 Task: Find connections with filter location Dār Kulayb with filter topic #socialentrepreneurswith filter profile language Spanish with filter current company JKCement with filter school Center for Management Studies(CMS) with filter industry Nursing Homes and Residential Care Facilities with filter service category Real Estate with filter keywords title Solar Photovoltaic Installer
Action: Mouse moved to (168, 211)
Screenshot: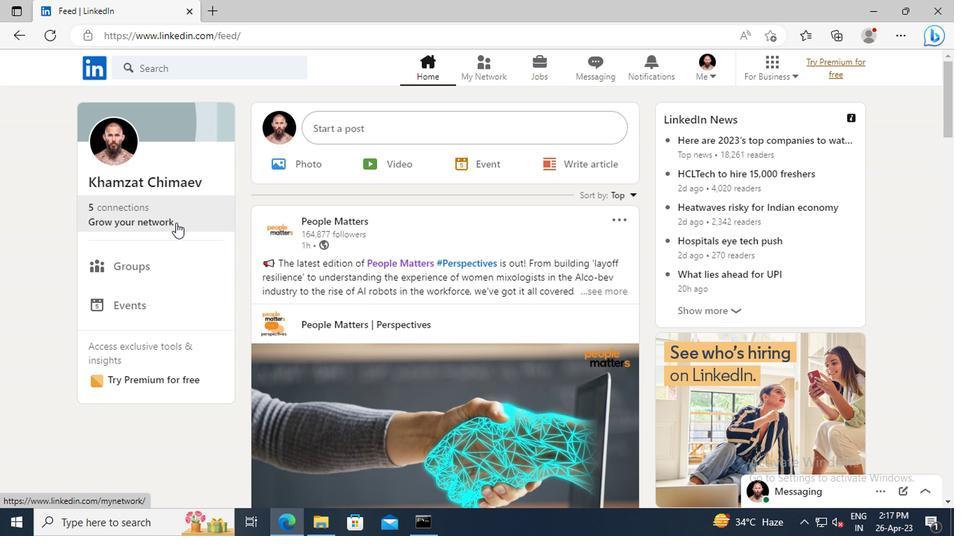 
Action: Mouse pressed left at (168, 211)
Screenshot: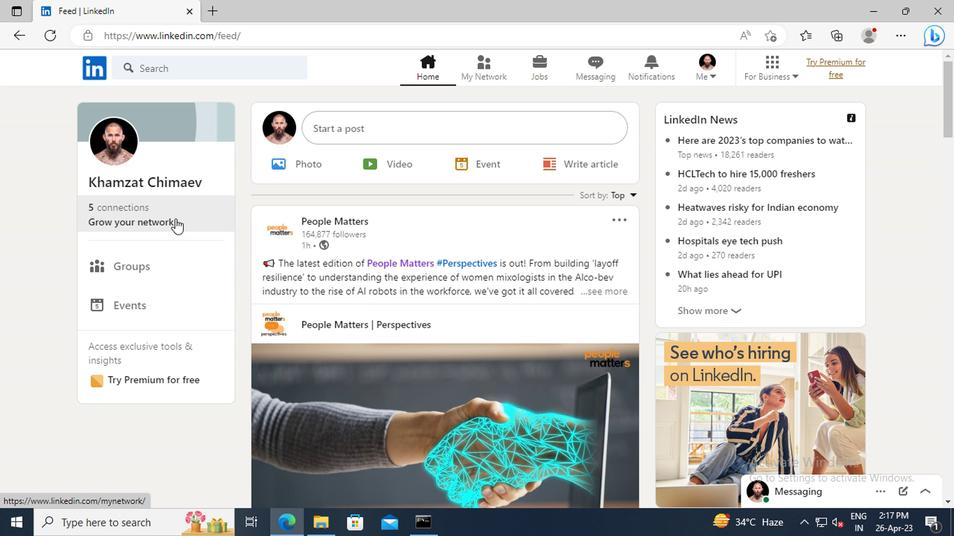 
Action: Mouse moved to (173, 150)
Screenshot: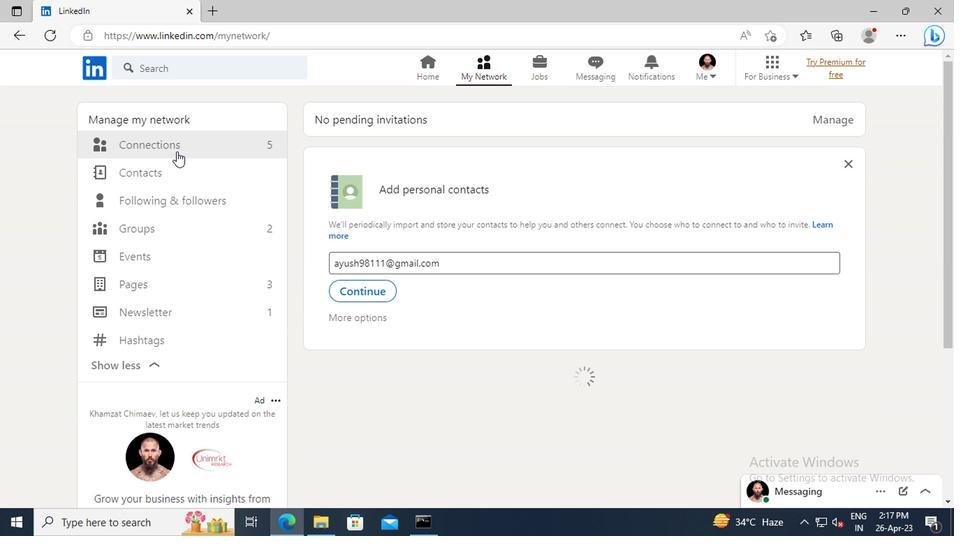 
Action: Mouse pressed left at (173, 150)
Screenshot: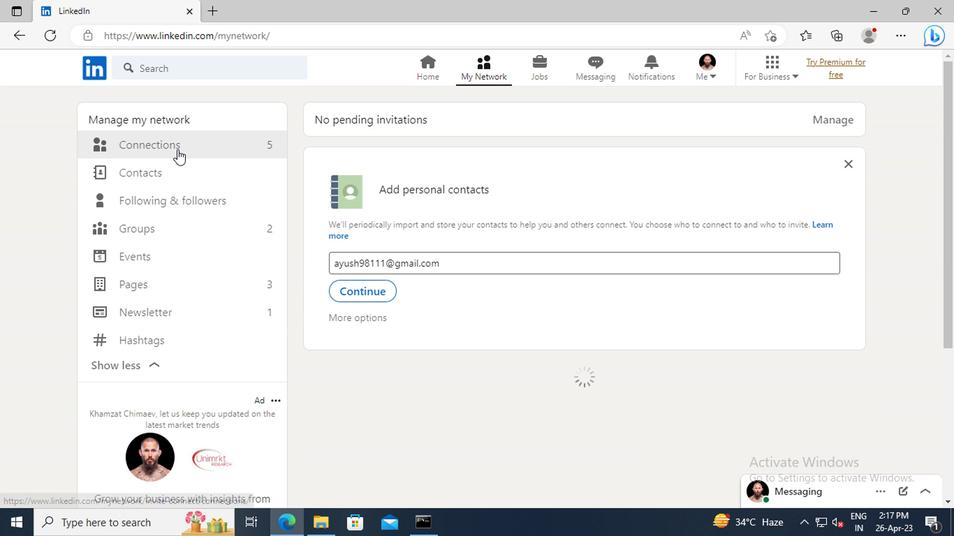 
Action: Mouse moved to (599, 148)
Screenshot: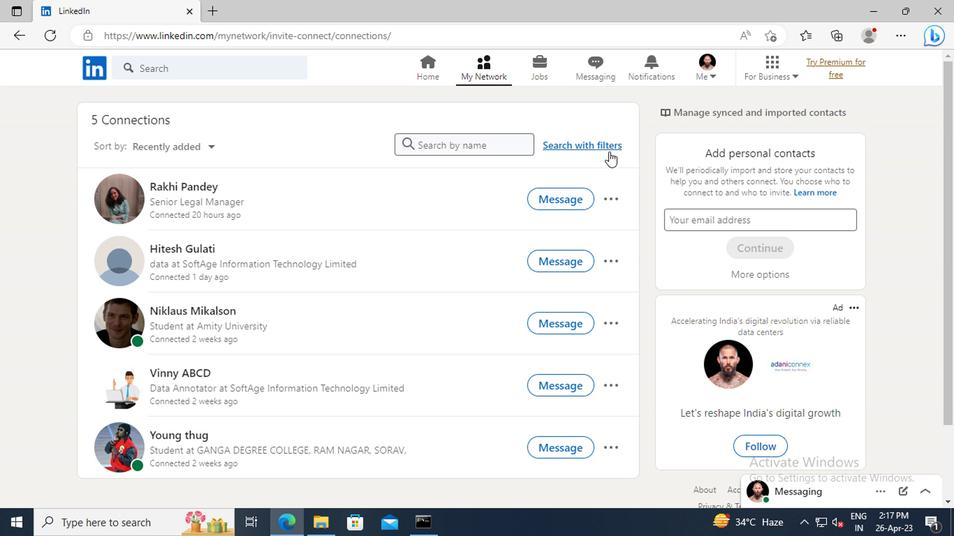 
Action: Mouse pressed left at (599, 148)
Screenshot: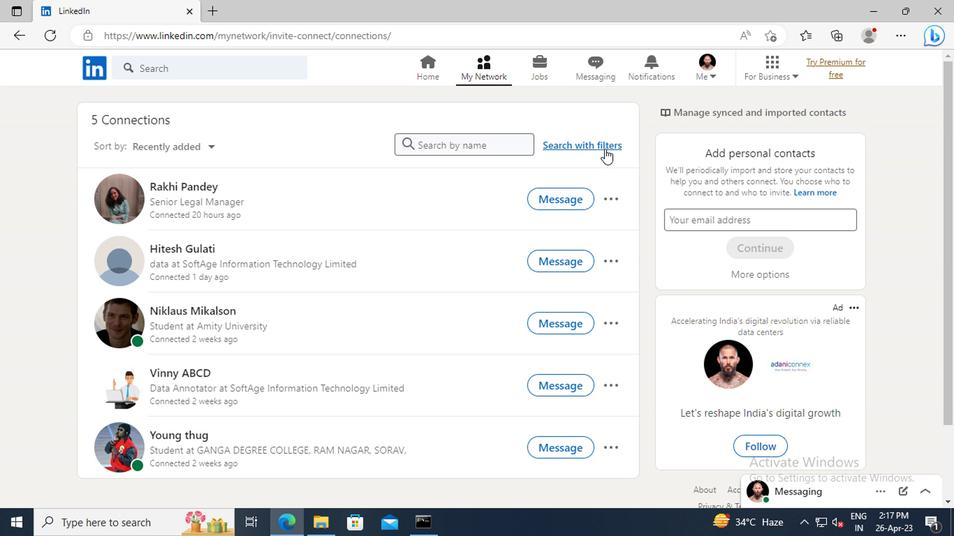 
Action: Mouse moved to (525, 110)
Screenshot: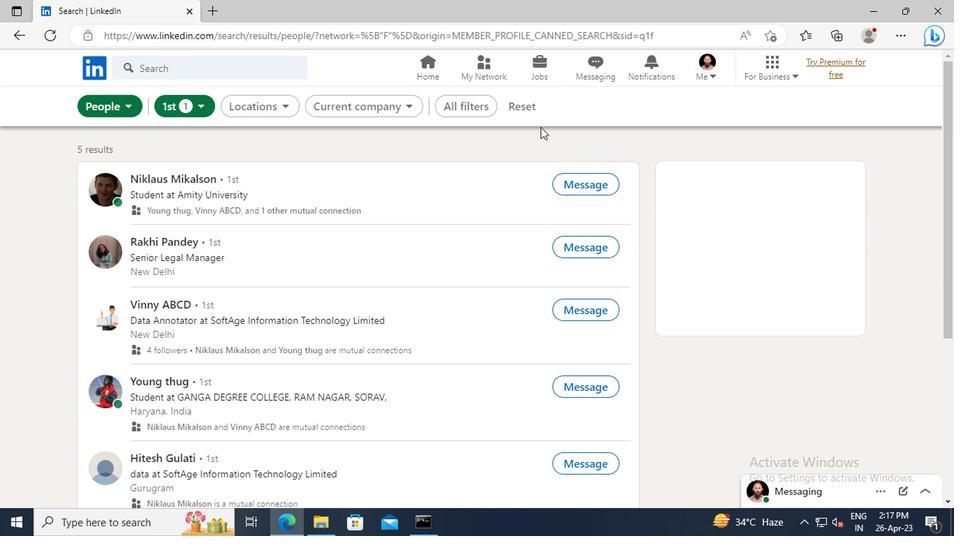 
Action: Mouse pressed left at (525, 110)
Screenshot: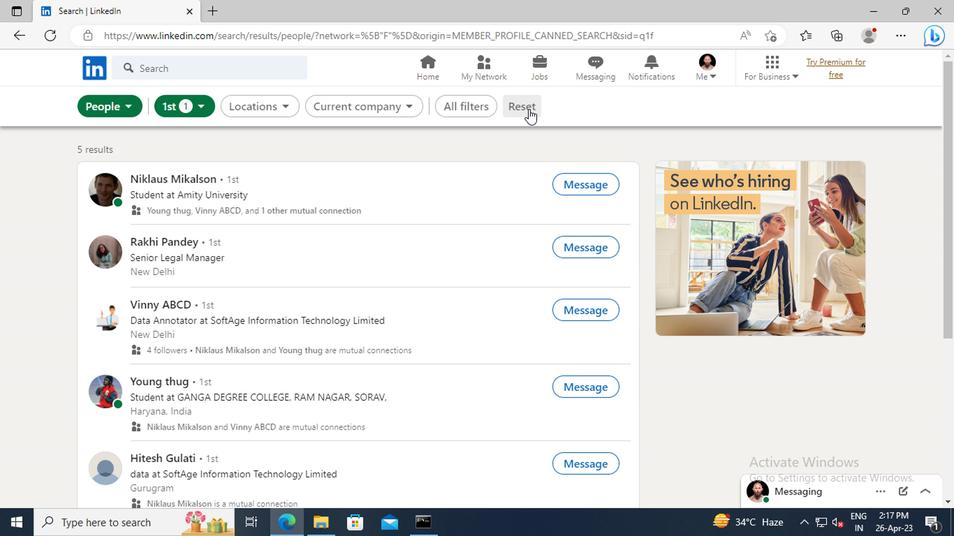 
Action: Mouse moved to (485, 101)
Screenshot: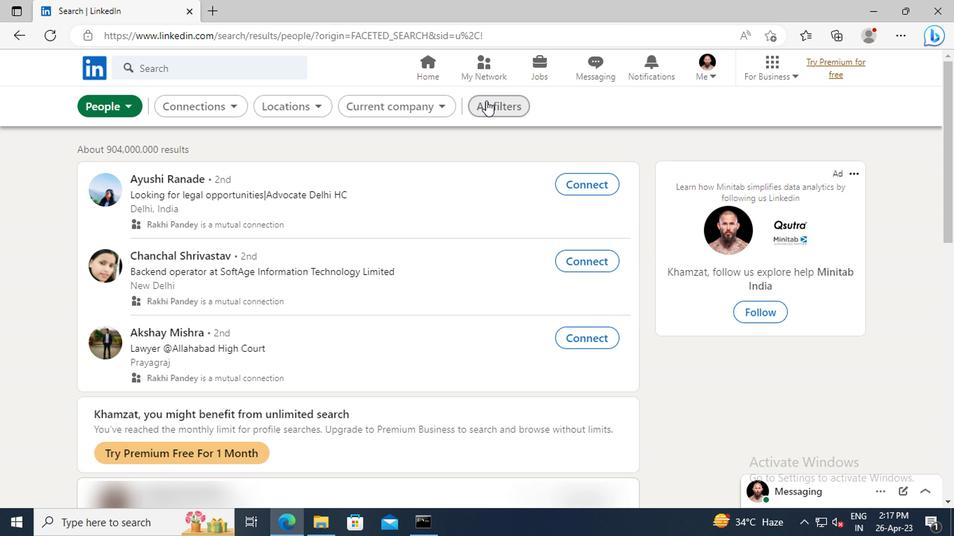 
Action: Mouse pressed left at (485, 101)
Screenshot: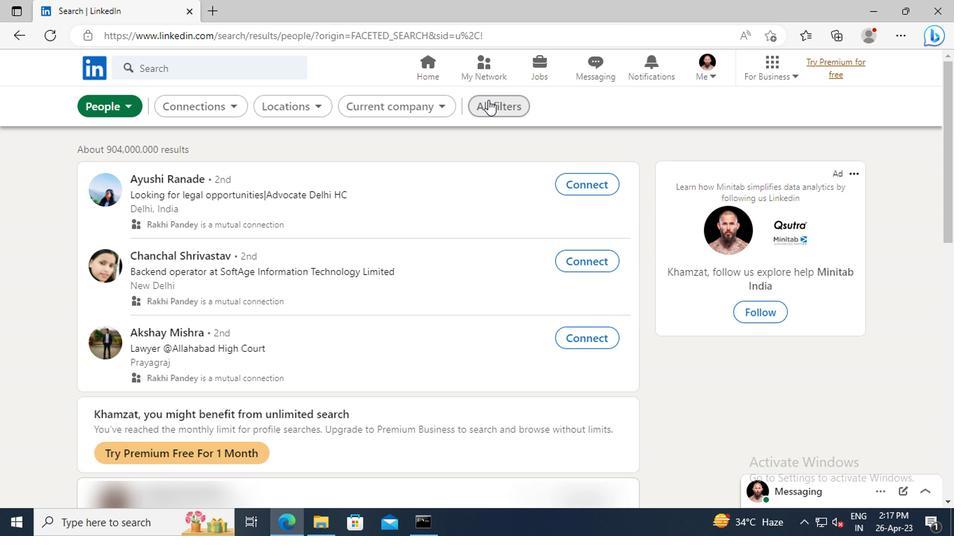 
Action: Mouse moved to (804, 265)
Screenshot: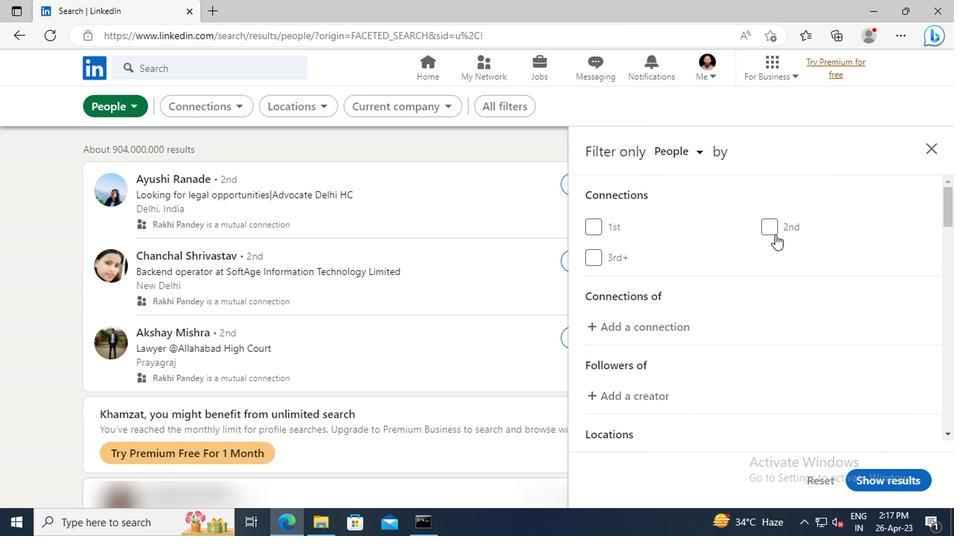 
Action: Mouse scrolled (804, 265) with delta (0, 0)
Screenshot: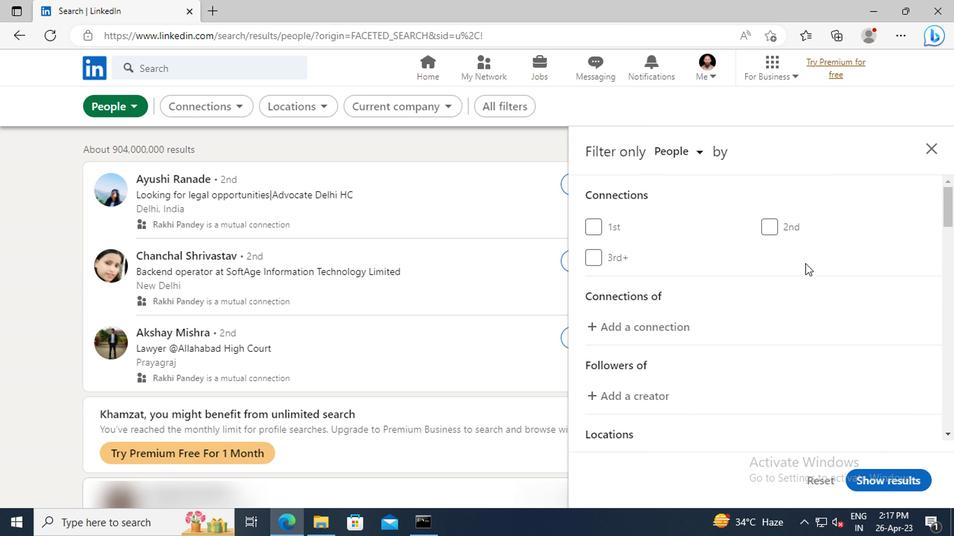 
Action: Mouse scrolled (804, 265) with delta (0, 0)
Screenshot: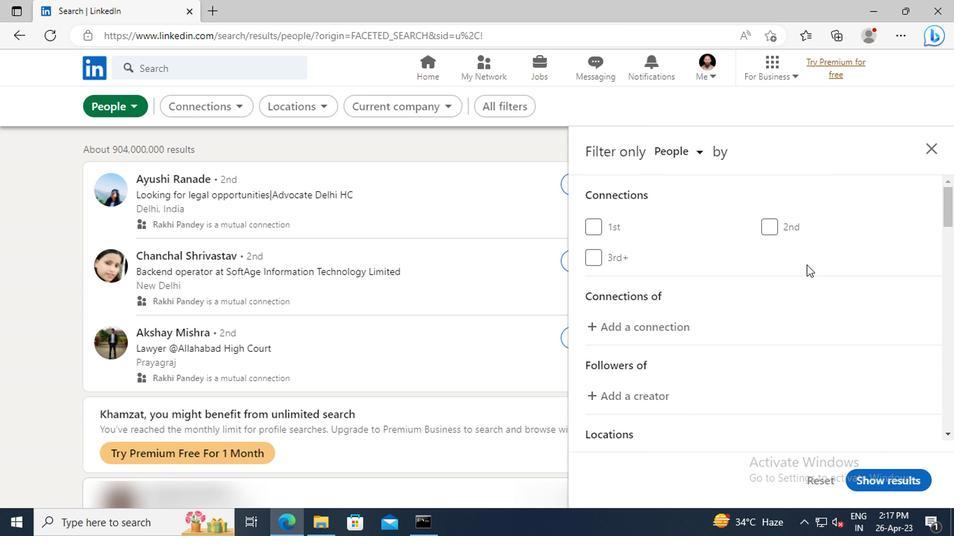 
Action: Mouse scrolled (804, 265) with delta (0, 0)
Screenshot: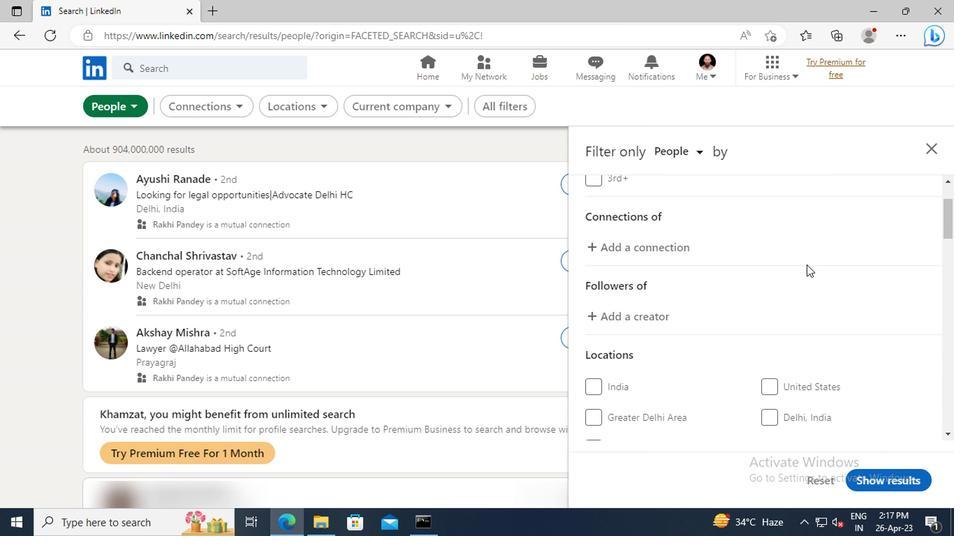 
Action: Mouse scrolled (804, 265) with delta (0, 0)
Screenshot: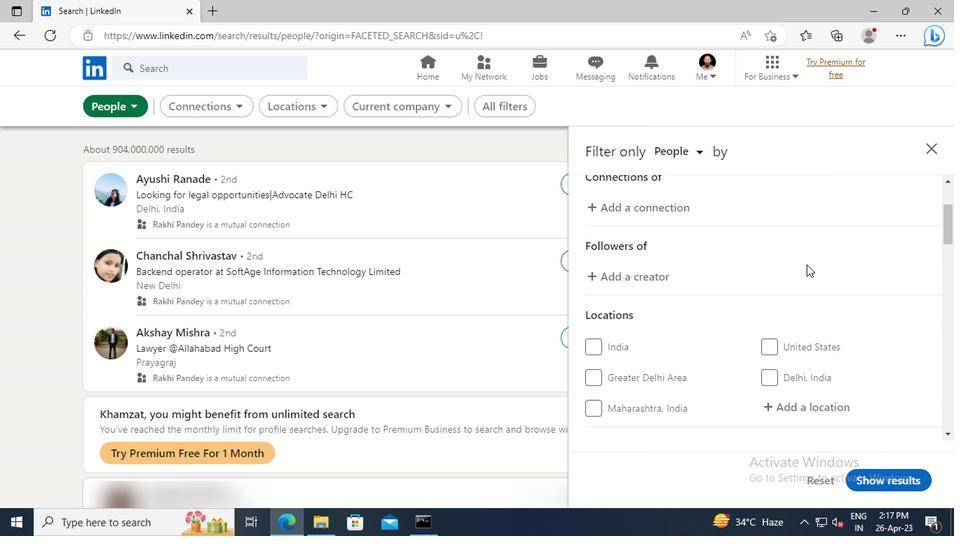 
Action: Mouse scrolled (804, 265) with delta (0, 0)
Screenshot: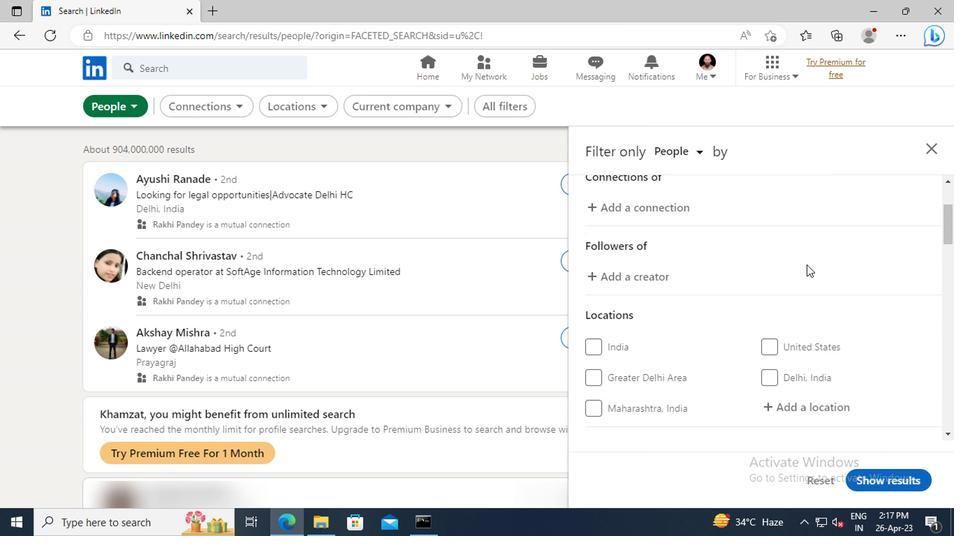 
Action: Mouse moved to (799, 327)
Screenshot: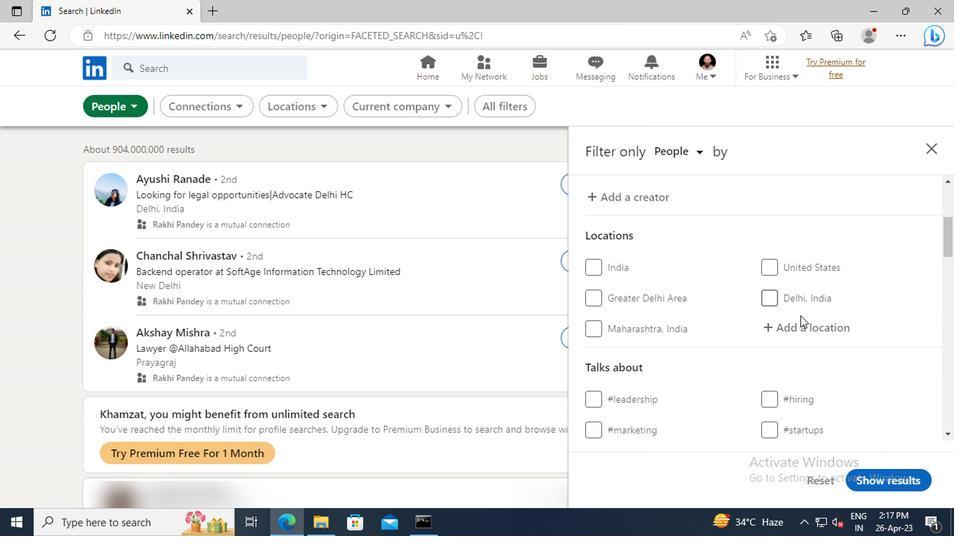 
Action: Mouse pressed left at (799, 327)
Screenshot: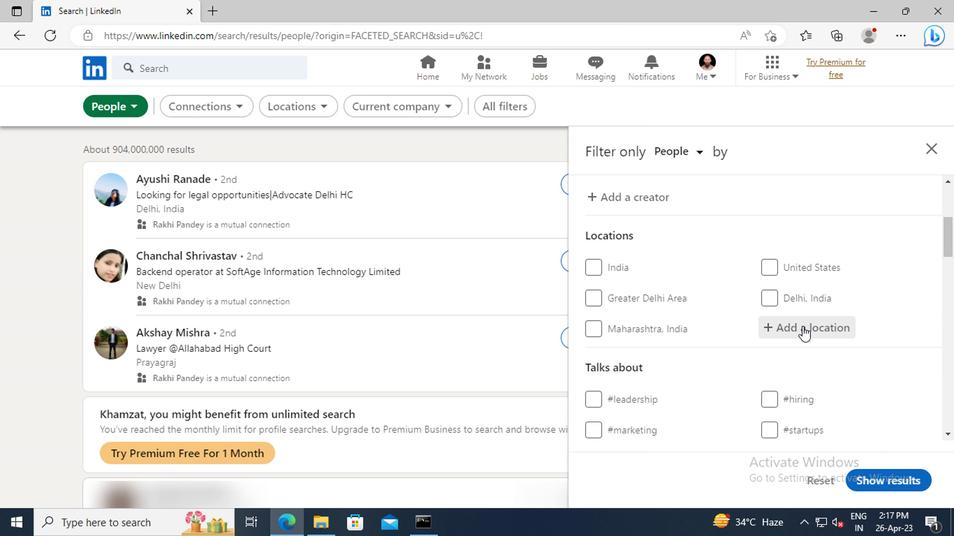 
Action: Key pressed <Key.shift>DAR<Key.space><Key.shift>KULAYB<Key.enter>
Screenshot: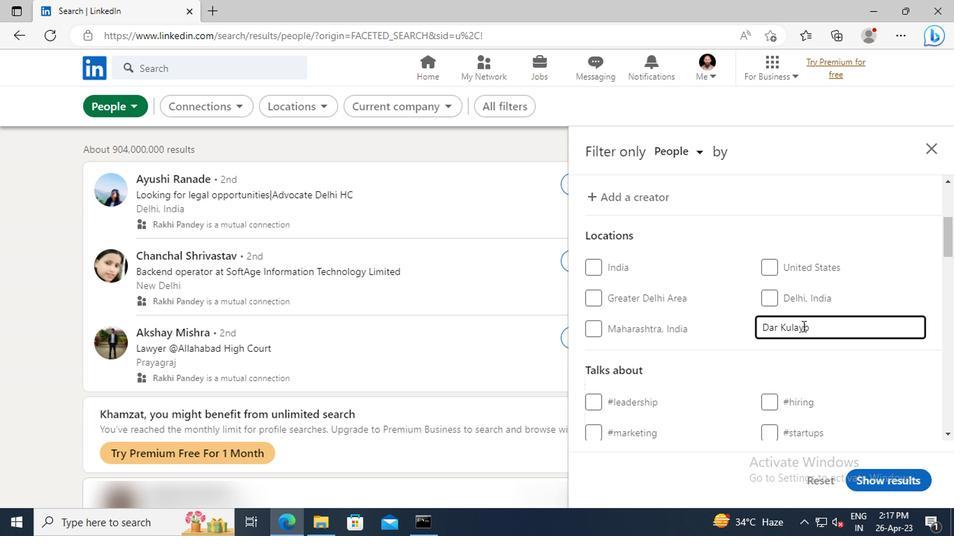 
Action: Mouse scrolled (799, 326) with delta (0, 0)
Screenshot: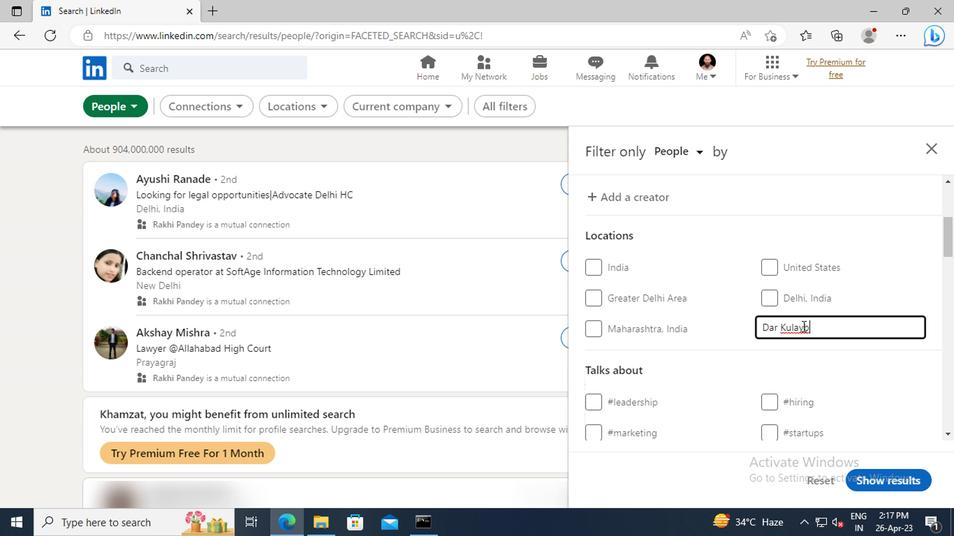 
Action: Mouse scrolled (799, 326) with delta (0, 0)
Screenshot: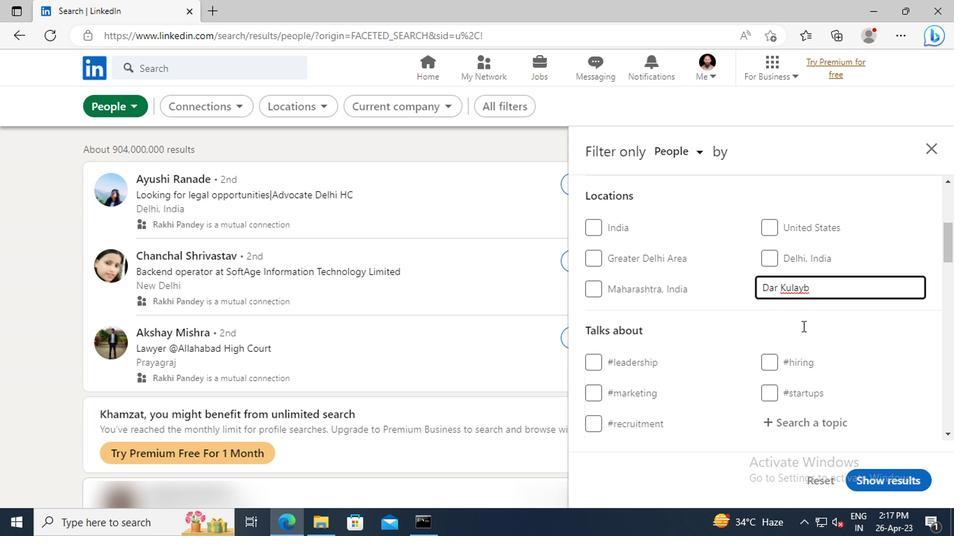 
Action: Mouse scrolled (799, 326) with delta (0, 0)
Screenshot: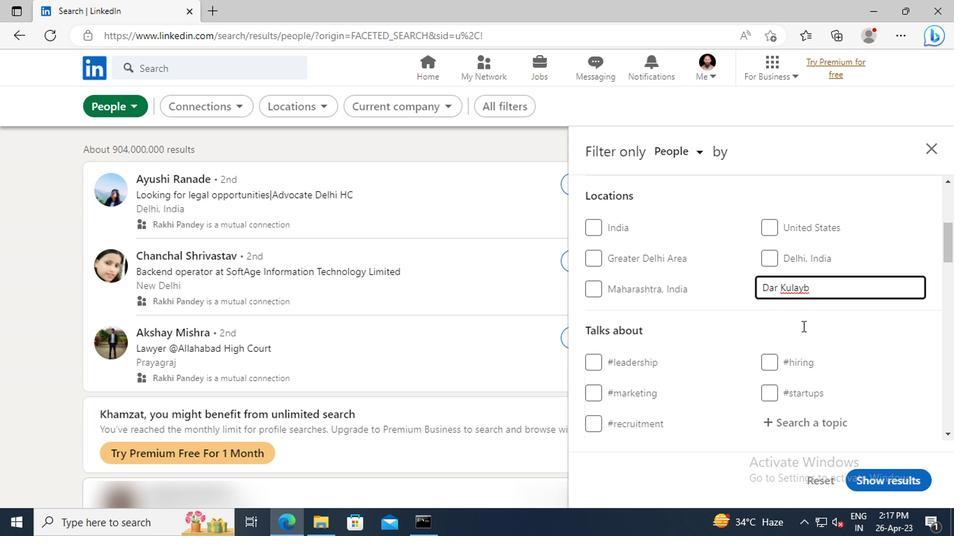 
Action: Mouse scrolled (799, 326) with delta (0, 0)
Screenshot: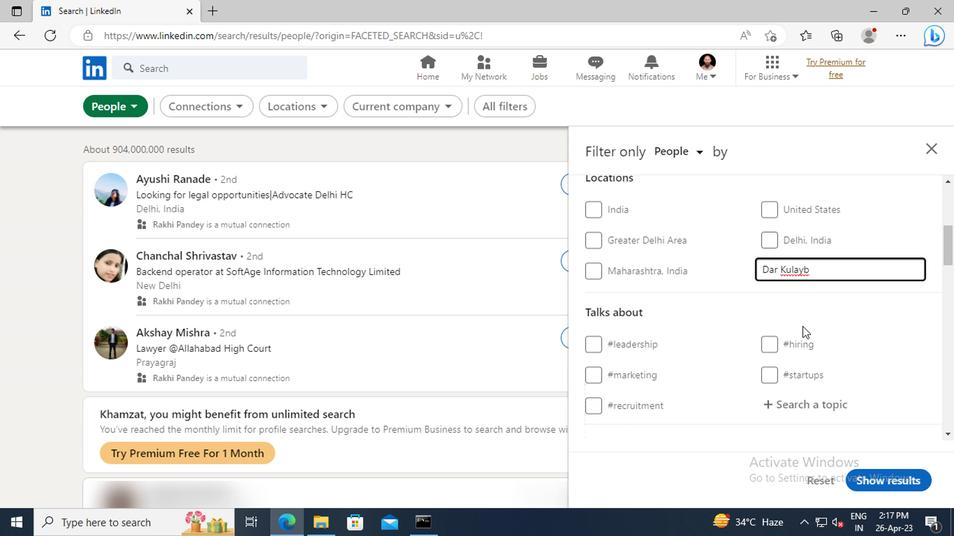 
Action: Mouse moved to (788, 308)
Screenshot: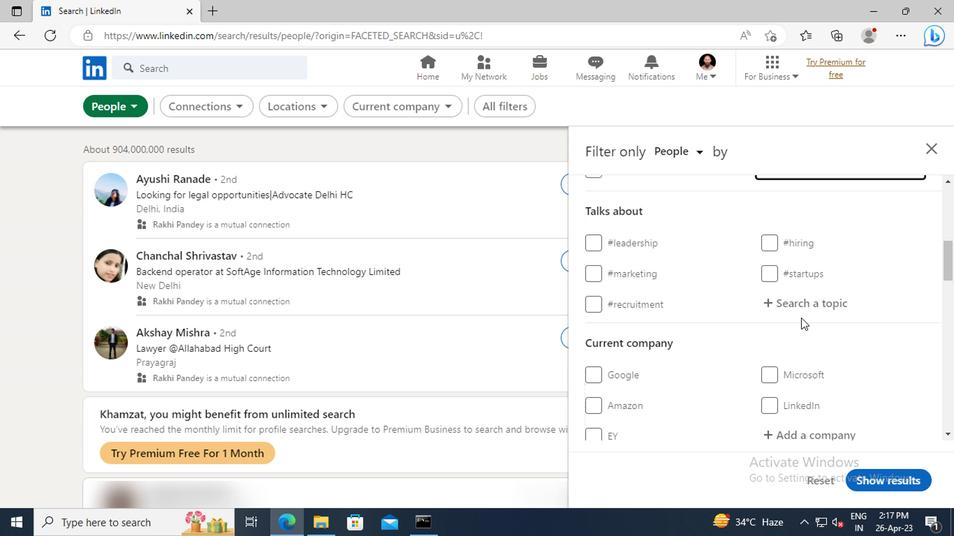 
Action: Mouse pressed left at (788, 308)
Screenshot: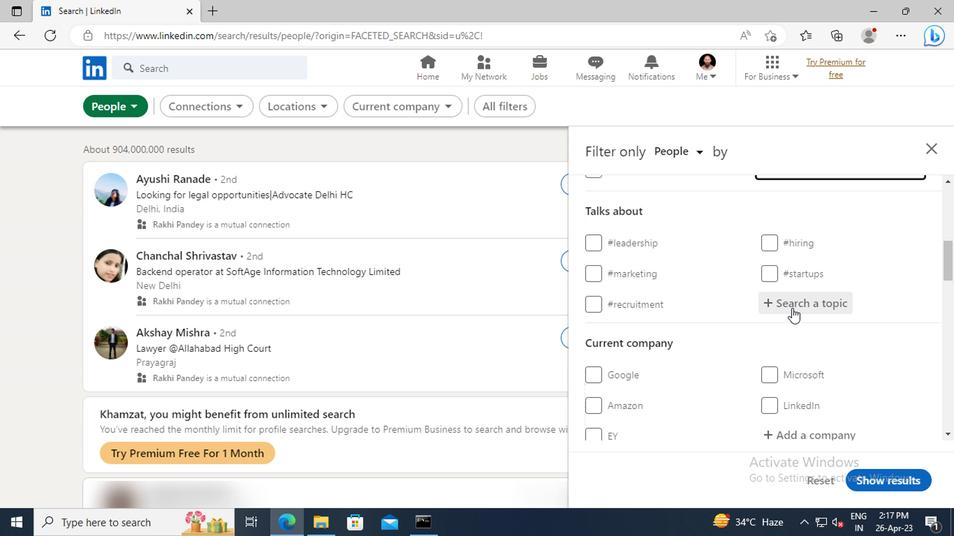 
Action: Key pressed <Key.shift>#SOCIALENTREPRENEURSWITH<Key.enter>
Screenshot: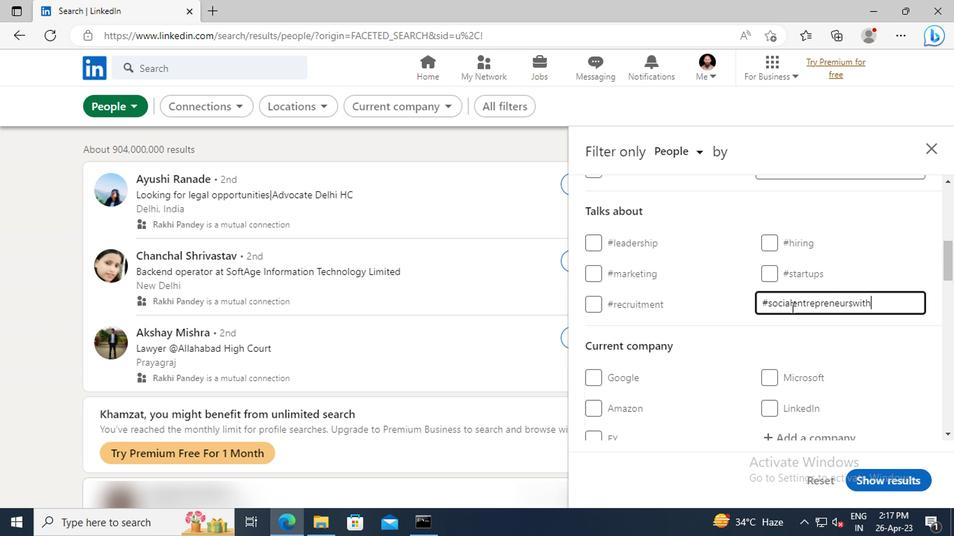 
Action: Mouse scrolled (788, 307) with delta (0, 0)
Screenshot: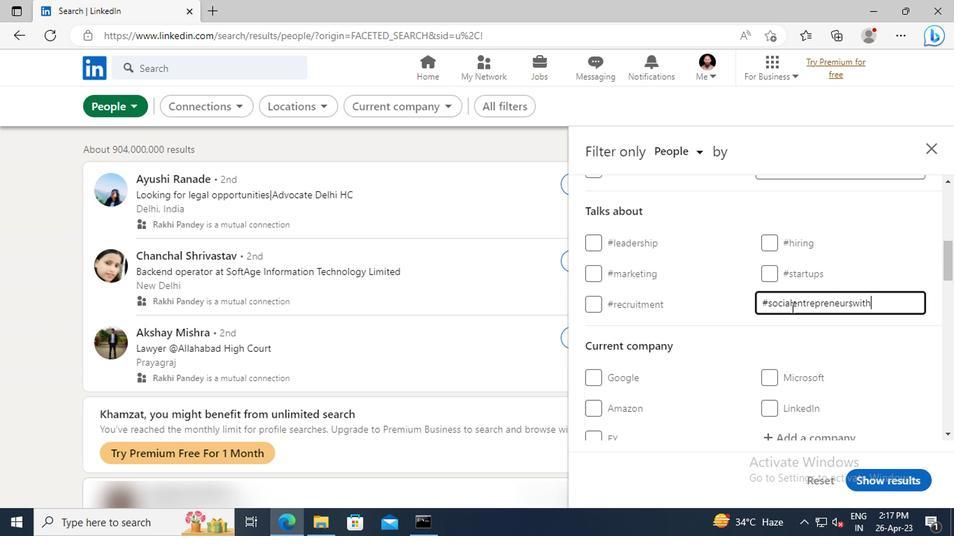 
Action: Mouse scrolled (788, 307) with delta (0, 0)
Screenshot: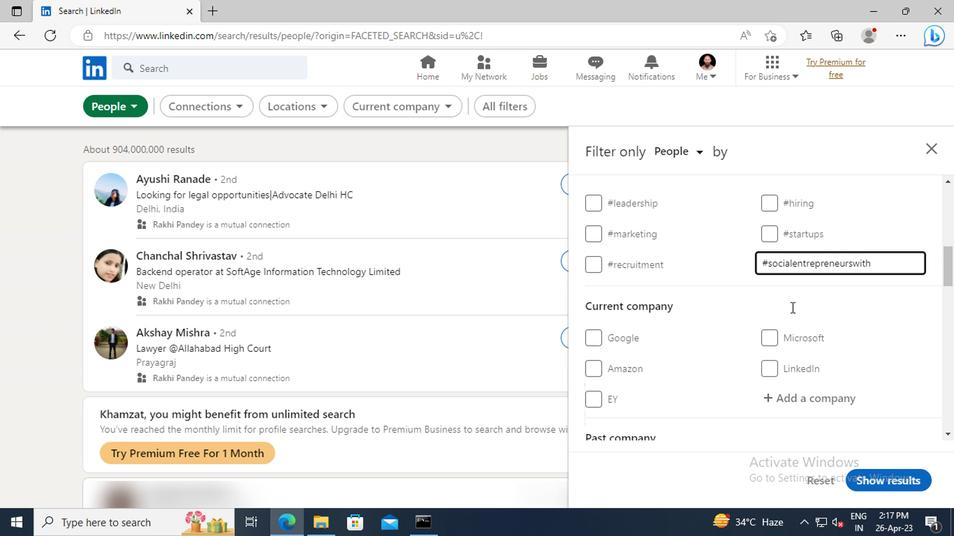 
Action: Mouse scrolled (788, 307) with delta (0, 0)
Screenshot: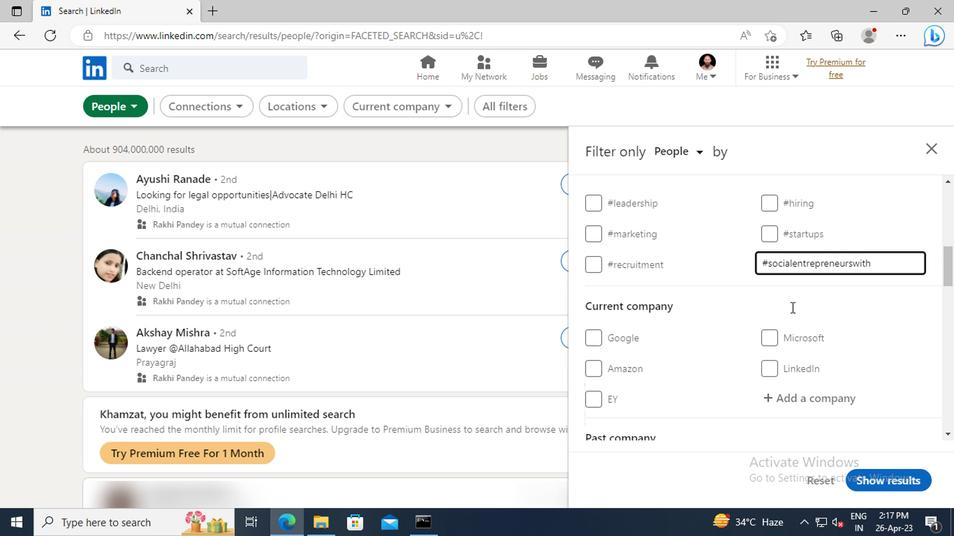 
Action: Mouse scrolled (788, 307) with delta (0, 0)
Screenshot: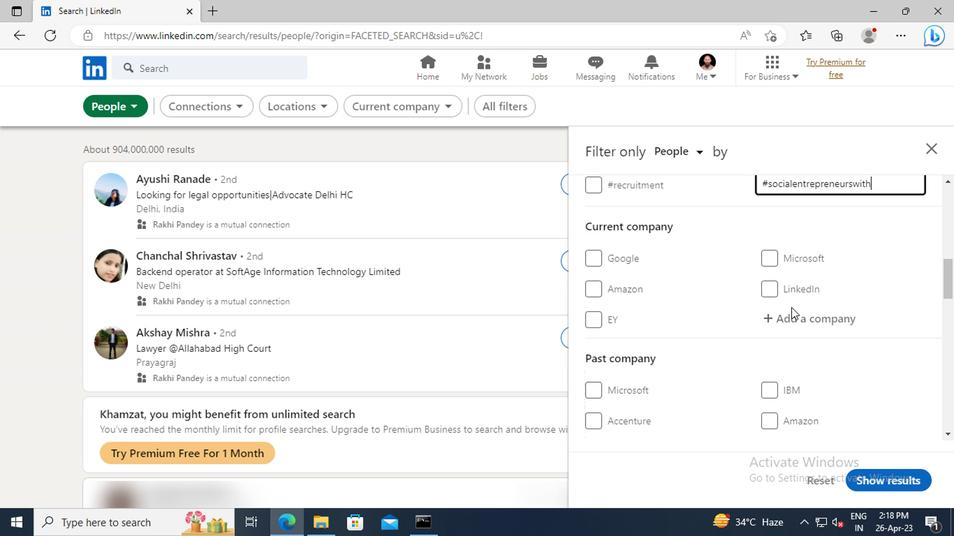 
Action: Mouse scrolled (788, 307) with delta (0, 0)
Screenshot: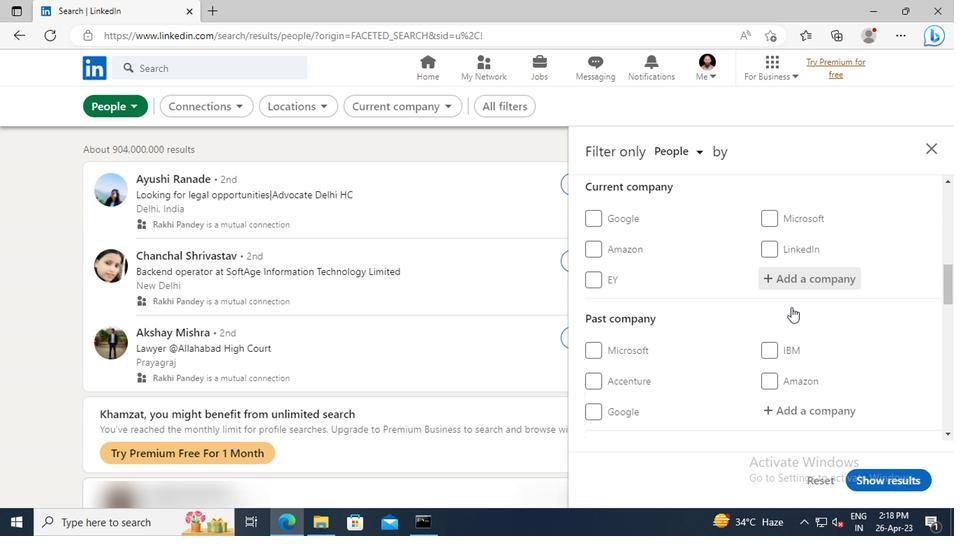
Action: Mouse scrolled (788, 307) with delta (0, 0)
Screenshot: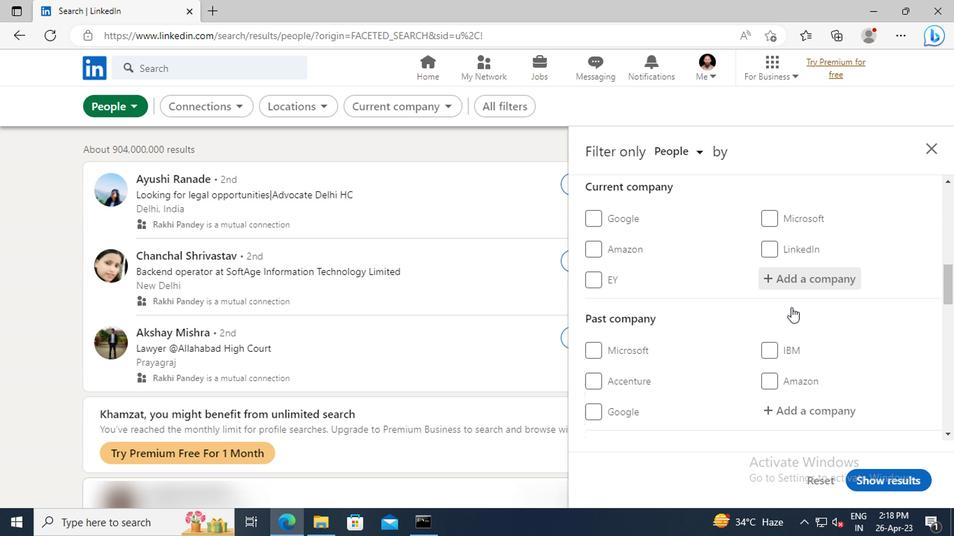 
Action: Mouse scrolled (788, 307) with delta (0, 0)
Screenshot: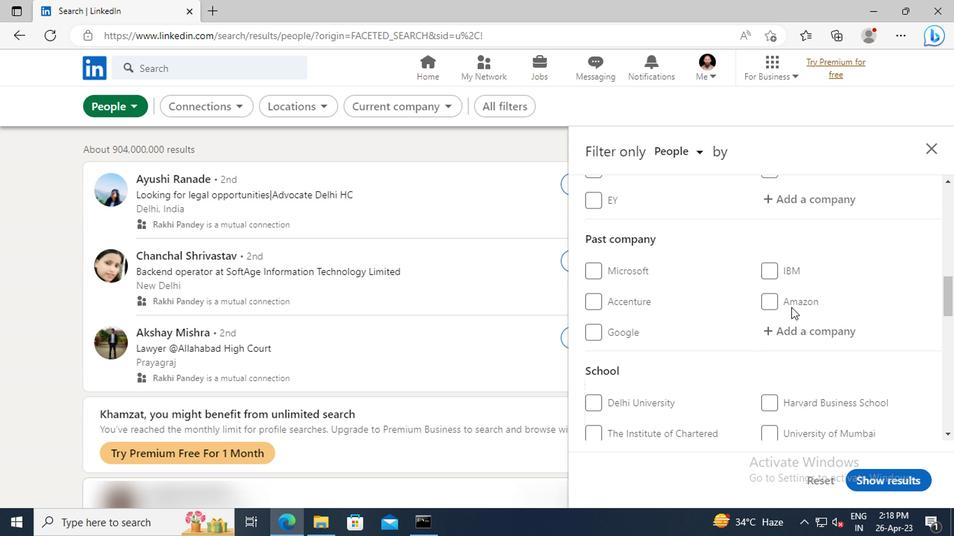 
Action: Mouse scrolled (788, 307) with delta (0, 0)
Screenshot: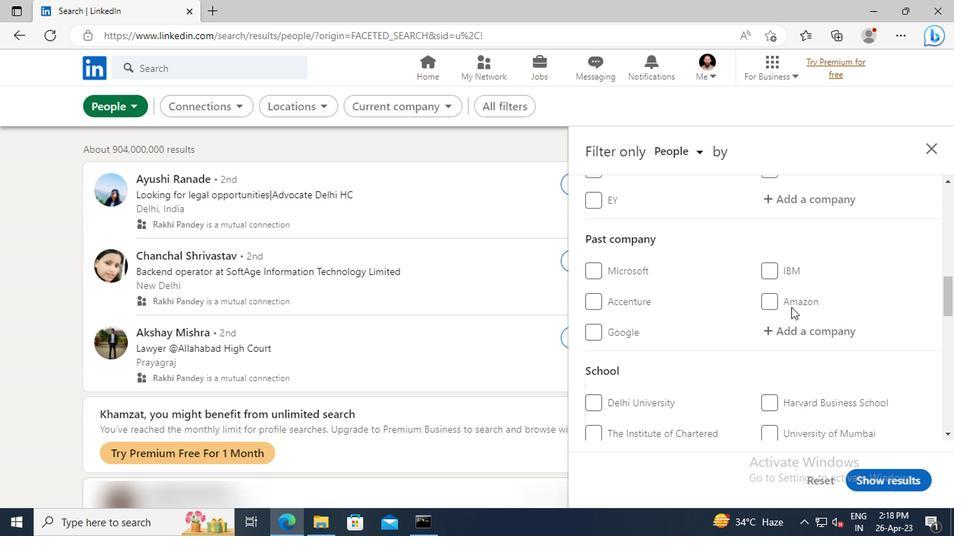 
Action: Mouse scrolled (788, 307) with delta (0, 0)
Screenshot: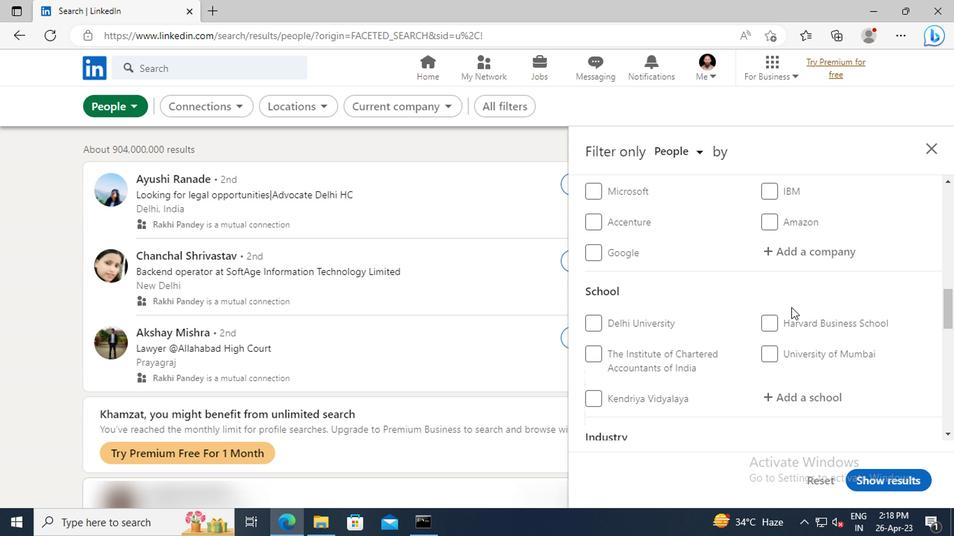 
Action: Mouse scrolled (788, 307) with delta (0, 0)
Screenshot: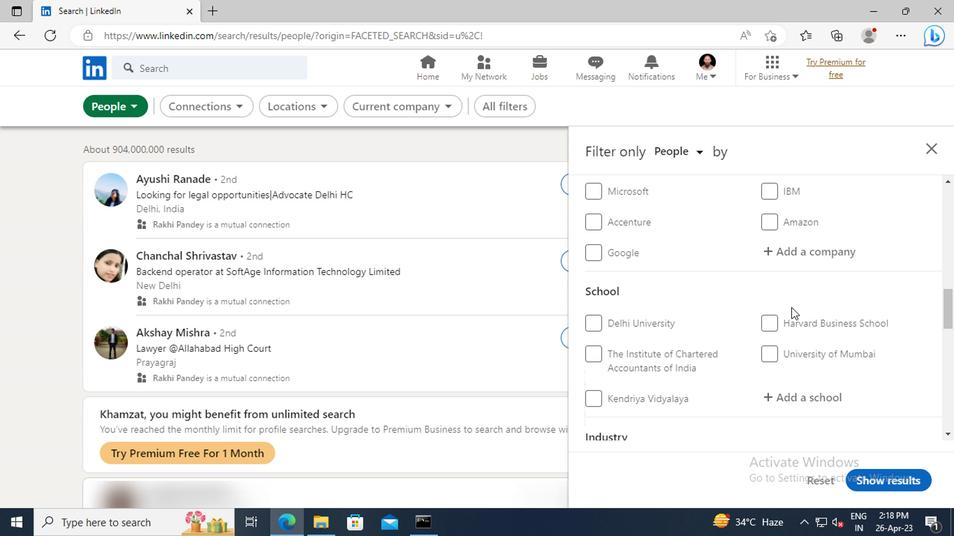 
Action: Mouse scrolled (788, 307) with delta (0, 0)
Screenshot: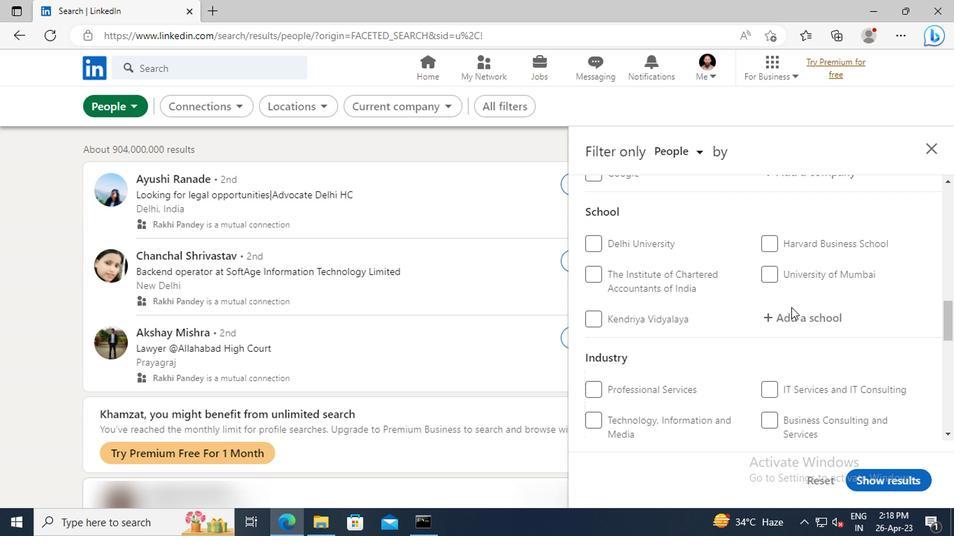 
Action: Mouse scrolled (788, 307) with delta (0, 0)
Screenshot: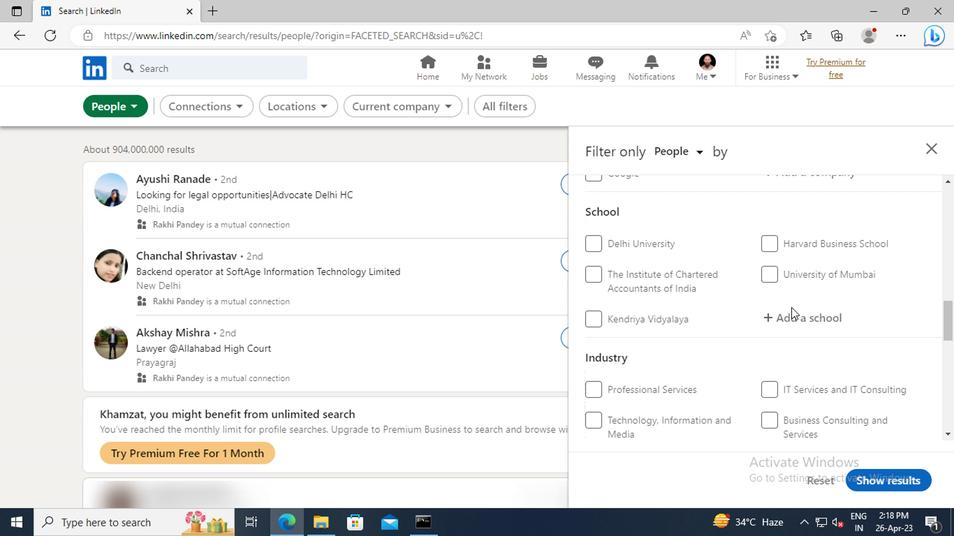 
Action: Mouse scrolled (788, 307) with delta (0, 0)
Screenshot: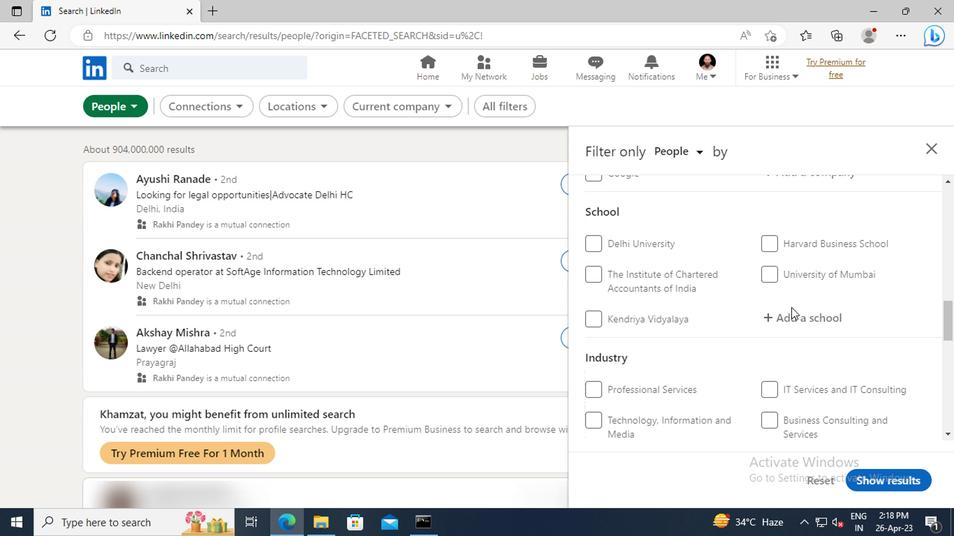 
Action: Mouse scrolled (788, 307) with delta (0, 0)
Screenshot: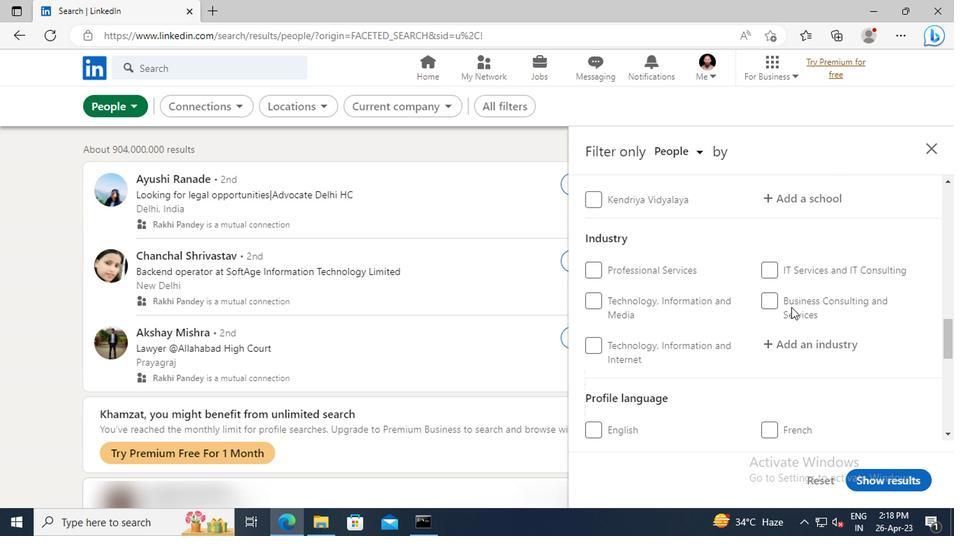
Action: Mouse scrolled (788, 307) with delta (0, 0)
Screenshot: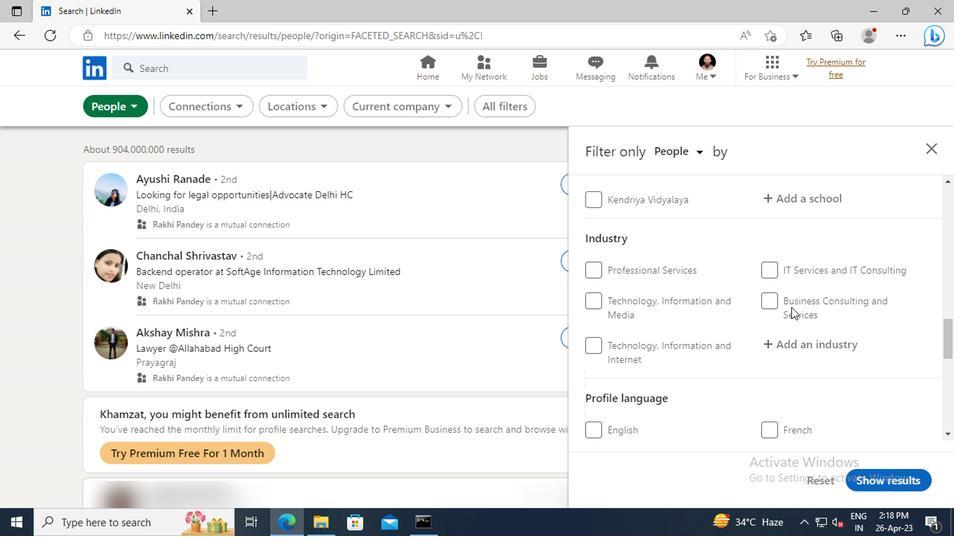 
Action: Mouse moved to (593, 383)
Screenshot: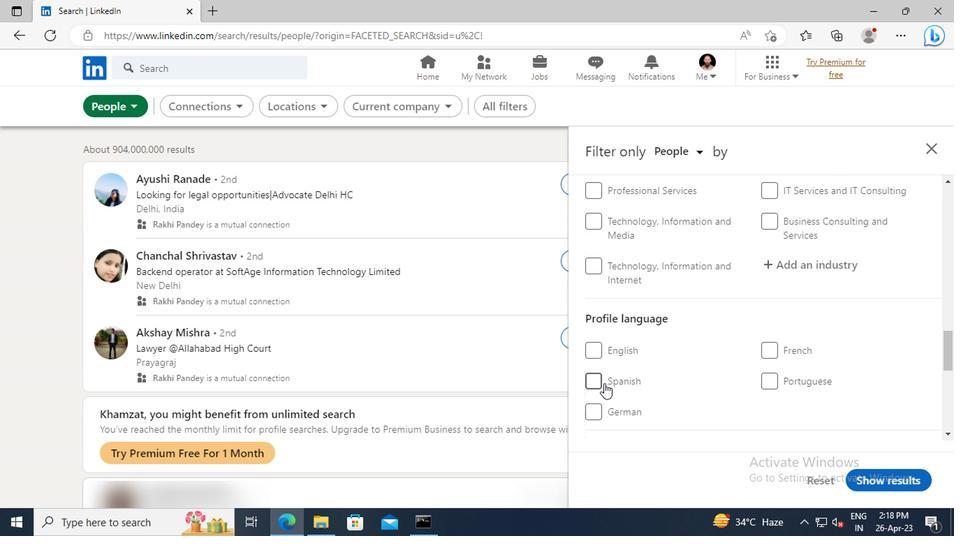 
Action: Mouse pressed left at (593, 383)
Screenshot: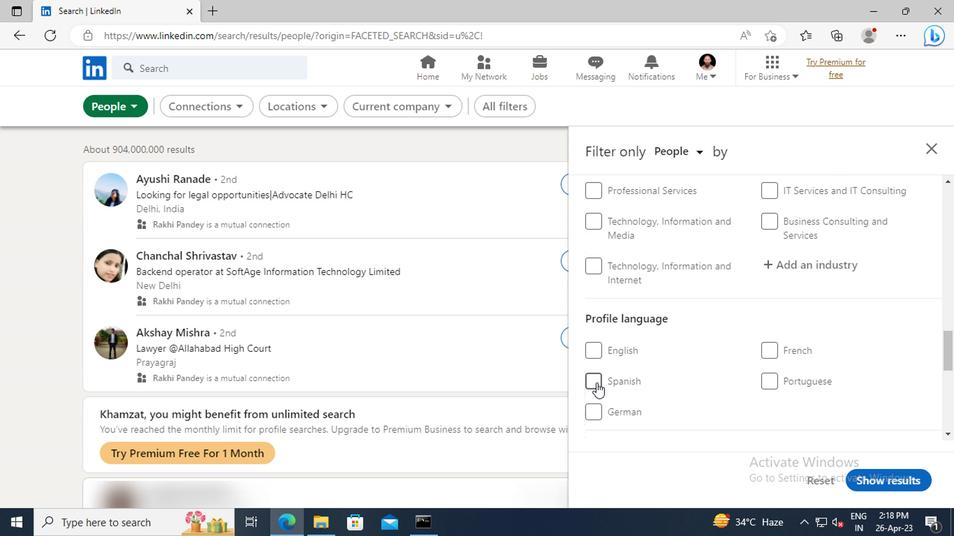 
Action: Mouse moved to (768, 374)
Screenshot: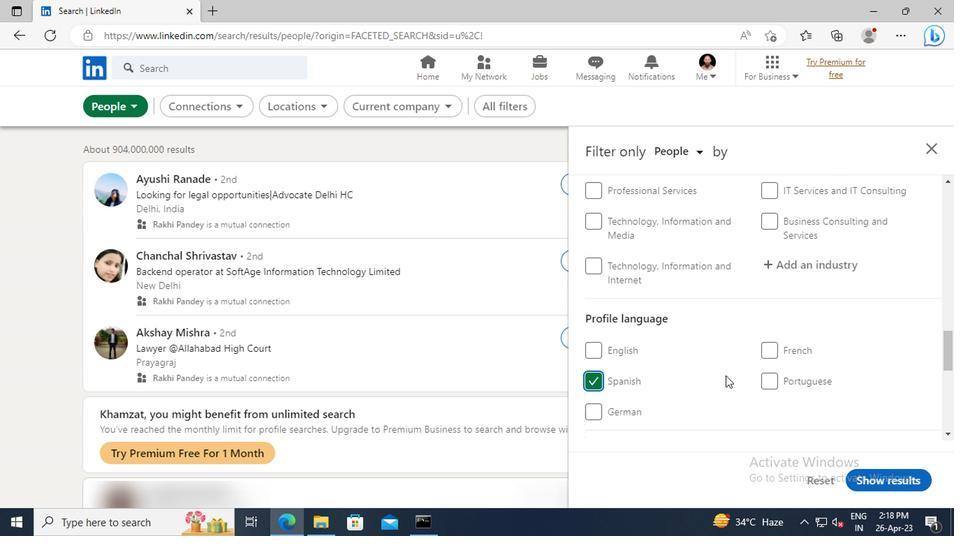 
Action: Mouse scrolled (768, 374) with delta (0, 0)
Screenshot: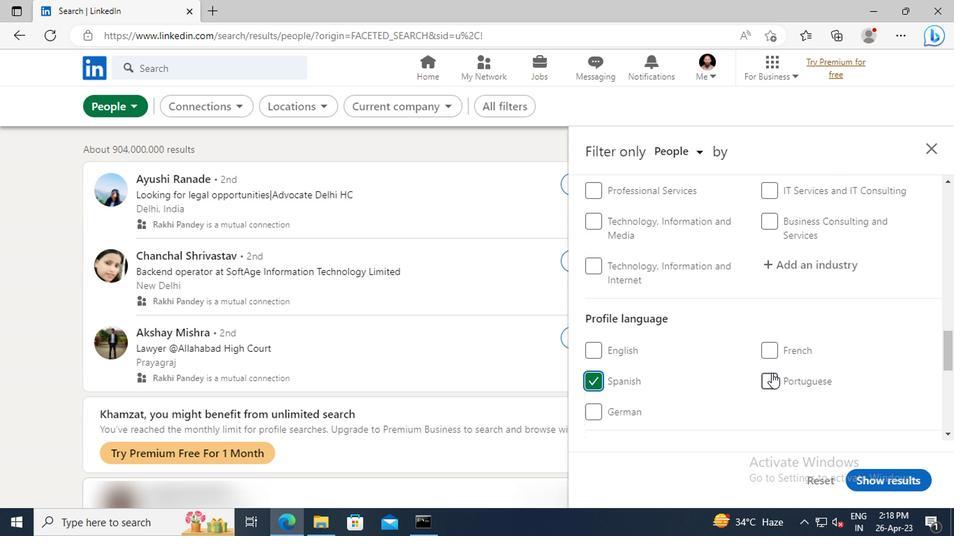 
Action: Mouse moved to (769, 374)
Screenshot: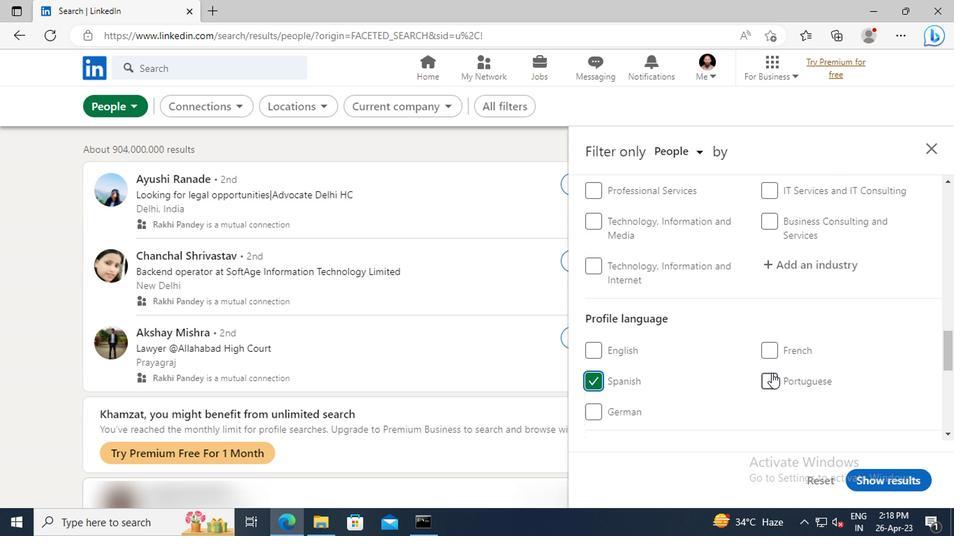 
Action: Mouse scrolled (769, 374) with delta (0, 0)
Screenshot: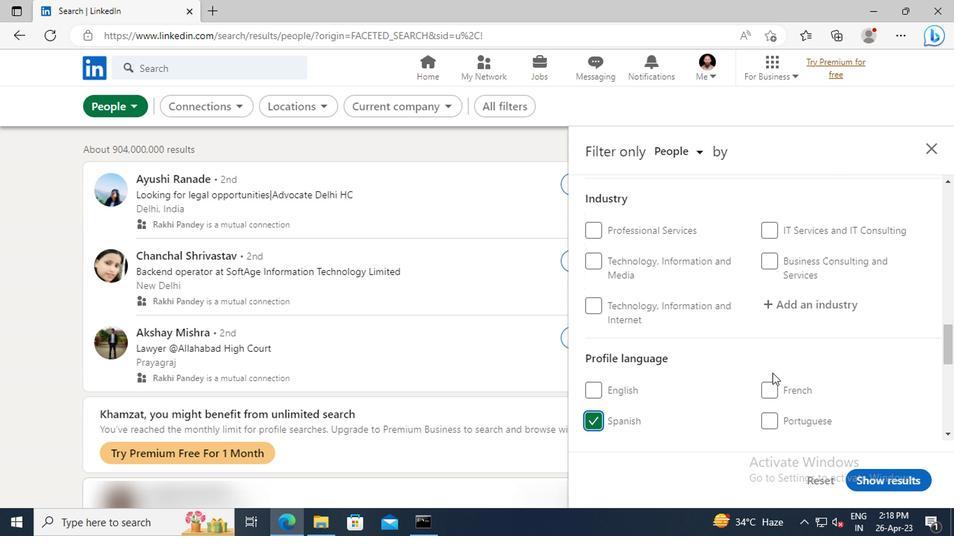 
Action: Mouse scrolled (769, 374) with delta (0, 0)
Screenshot: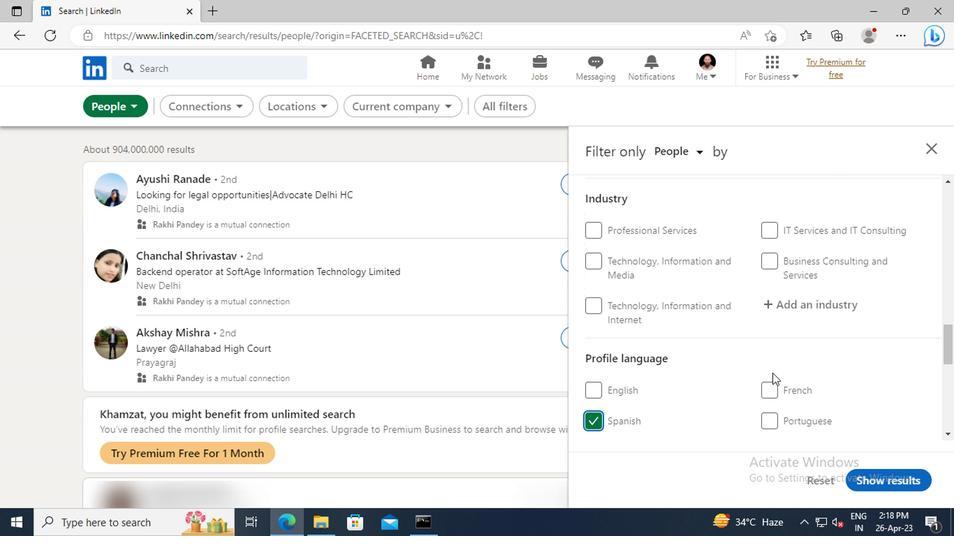 
Action: Mouse scrolled (769, 374) with delta (0, 0)
Screenshot: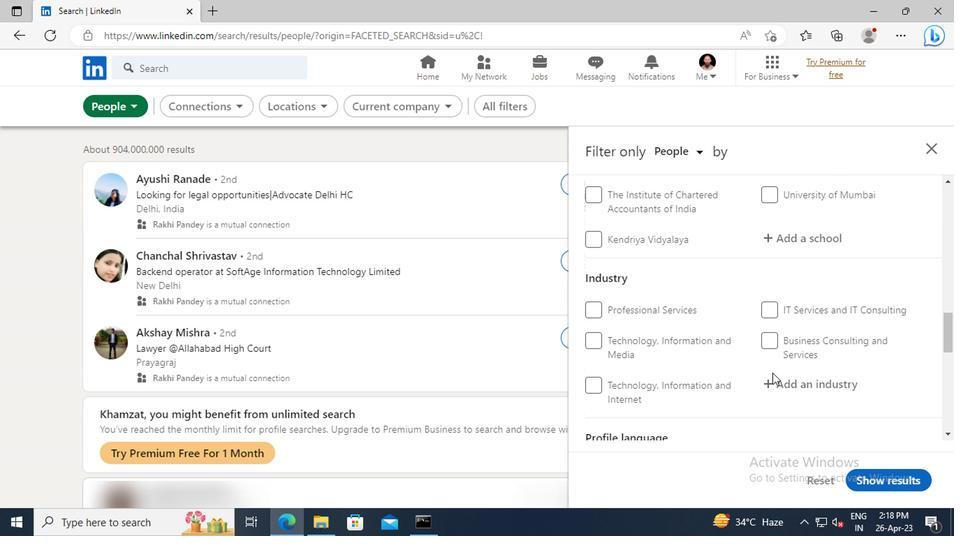 
Action: Mouse scrolled (769, 374) with delta (0, 0)
Screenshot: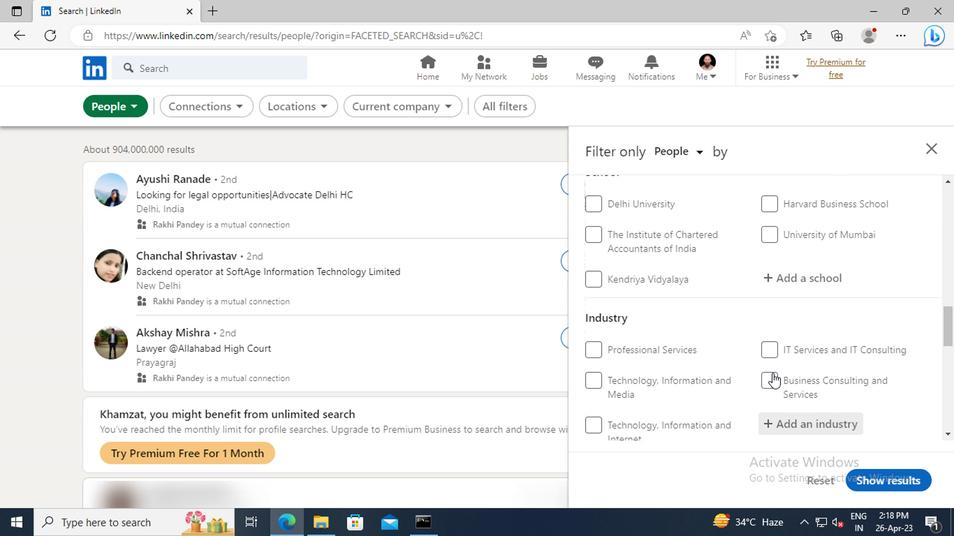 
Action: Mouse scrolled (769, 374) with delta (0, 0)
Screenshot: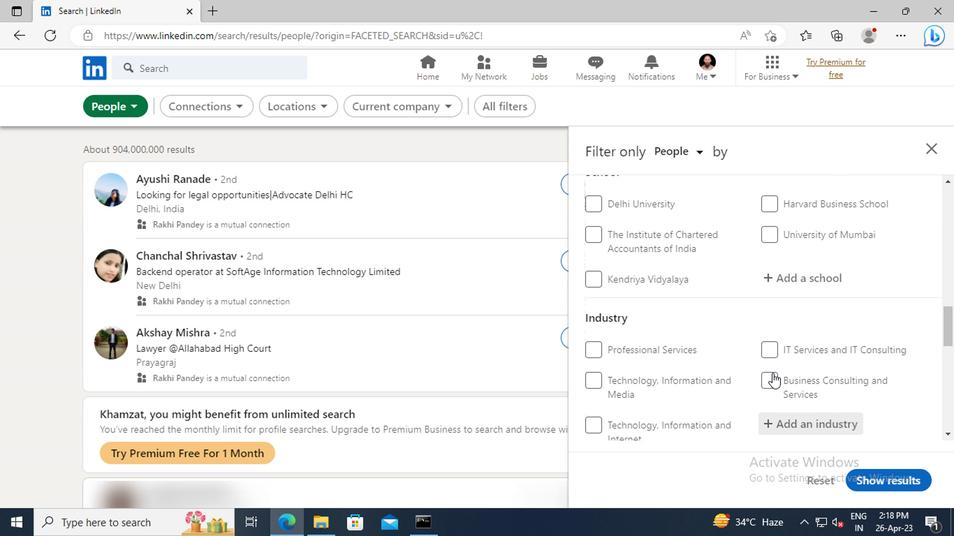 
Action: Mouse scrolled (769, 374) with delta (0, 0)
Screenshot: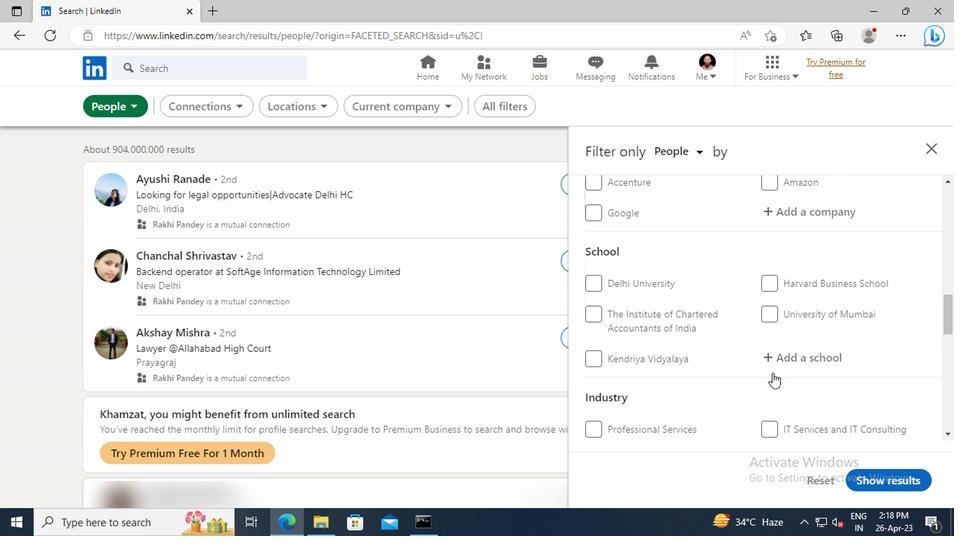 
Action: Mouse scrolled (769, 374) with delta (0, 0)
Screenshot: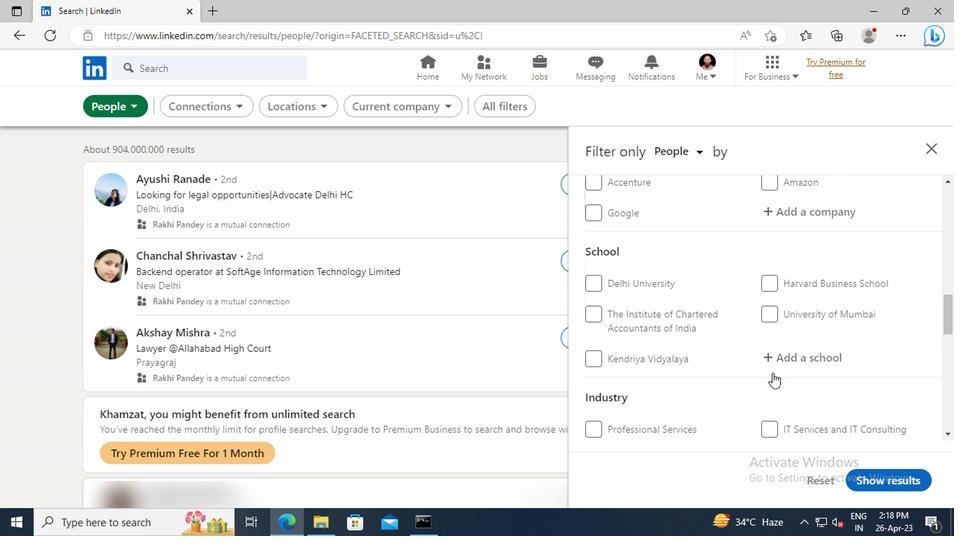 
Action: Mouse scrolled (769, 374) with delta (0, 0)
Screenshot: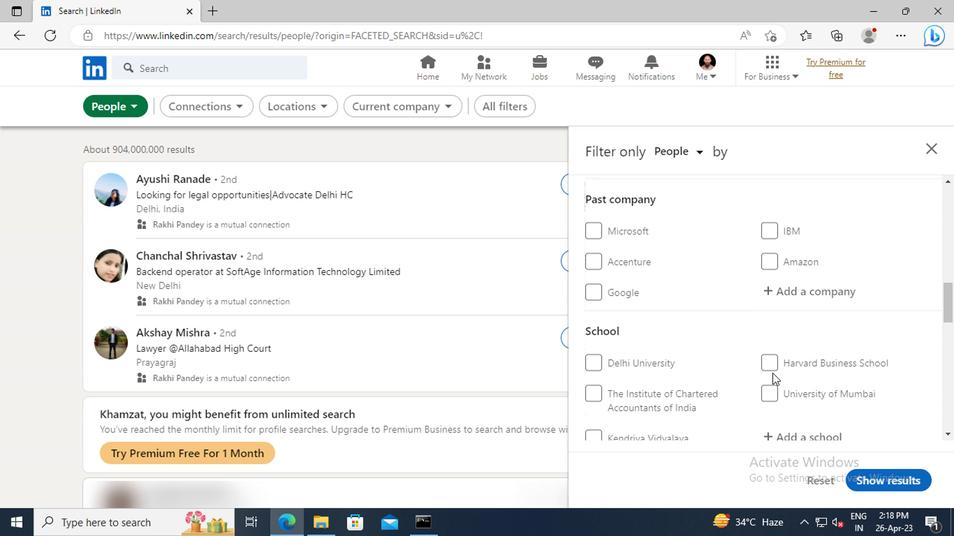 
Action: Mouse scrolled (769, 374) with delta (0, 0)
Screenshot: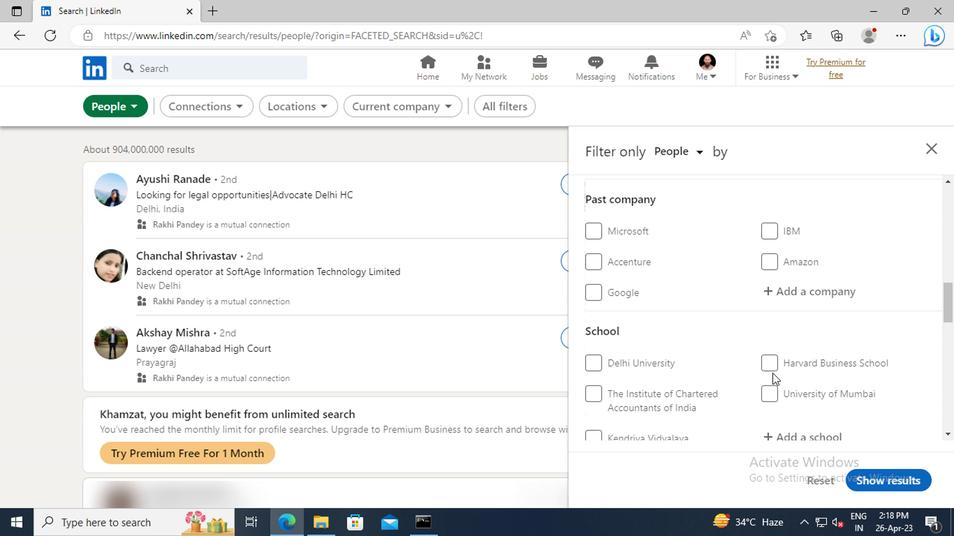 
Action: Mouse scrolled (769, 374) with delta (0, 0)
Screenshot: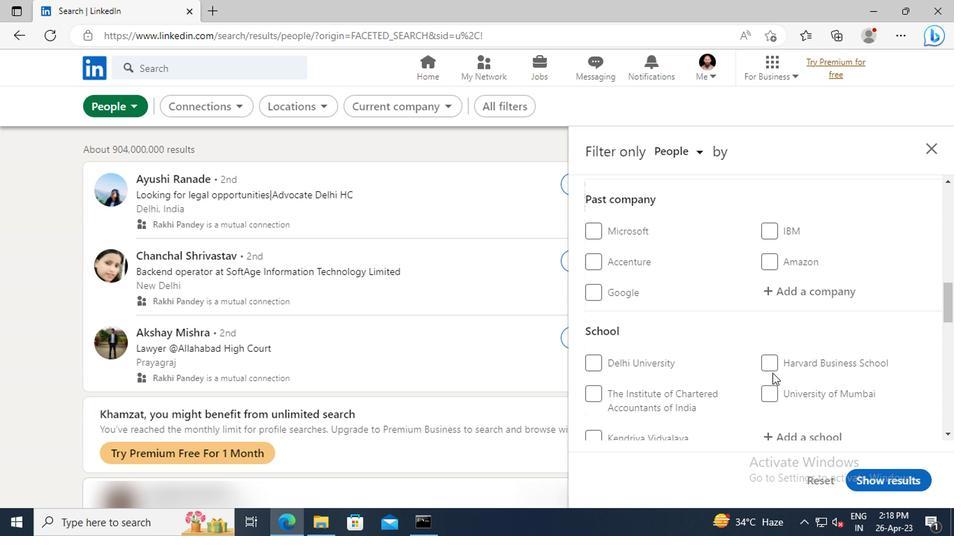 
Action: Mouse scrolled (769, 374) with delta (0, 0)
Screenshot: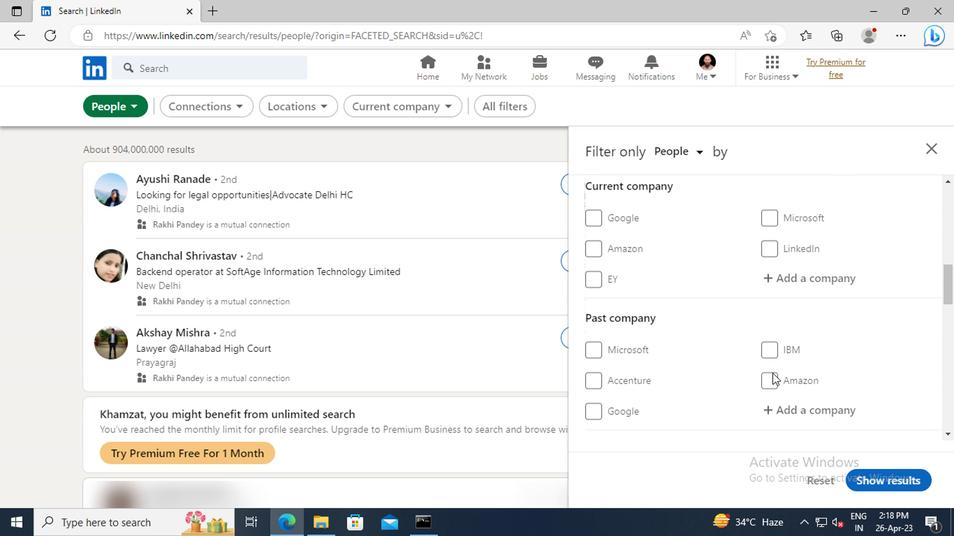 
Action: Mouse moved to (788, 323)
Screenshot: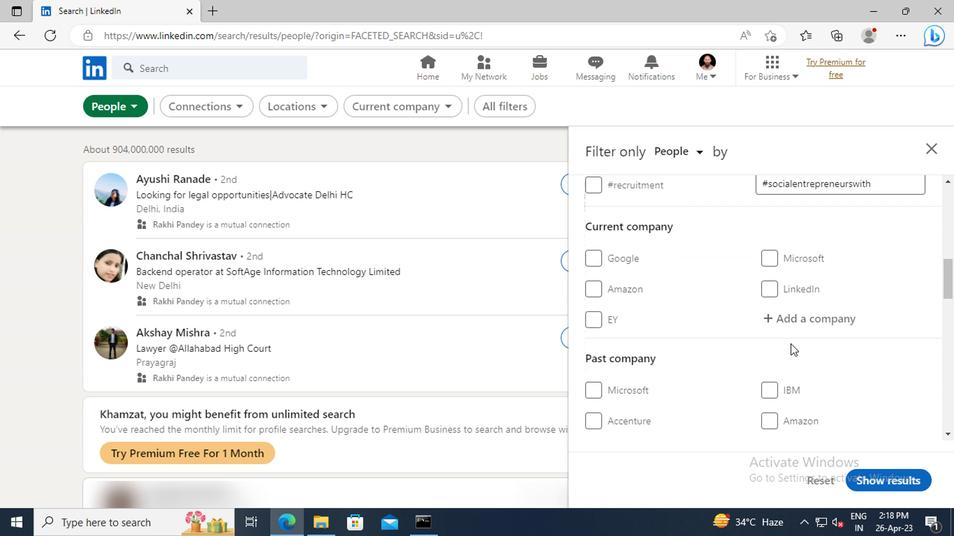 
Action: Mouse pressed left at (788, 323)
Screenshot: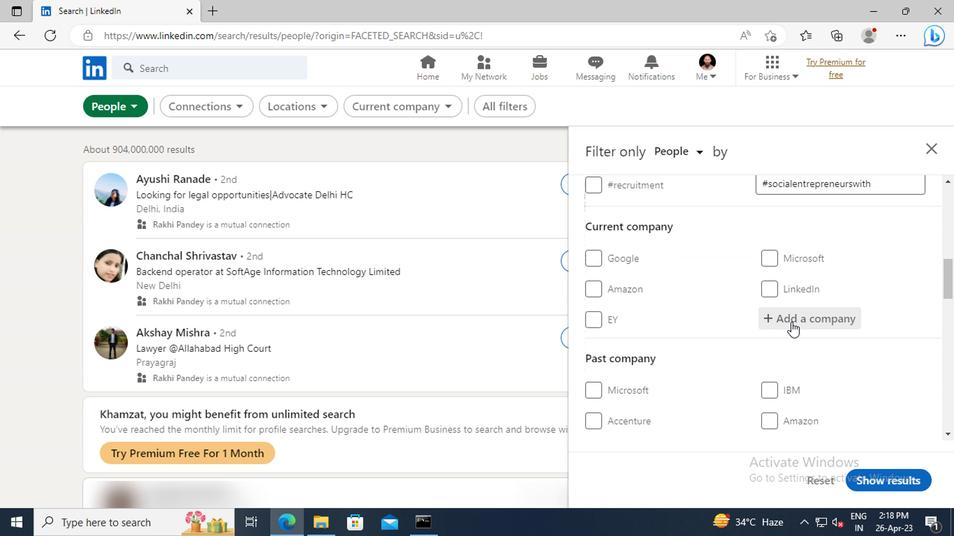 
Action: Key pressed <Key.shift>JK<Key.shift>CEMENT
Screenshot: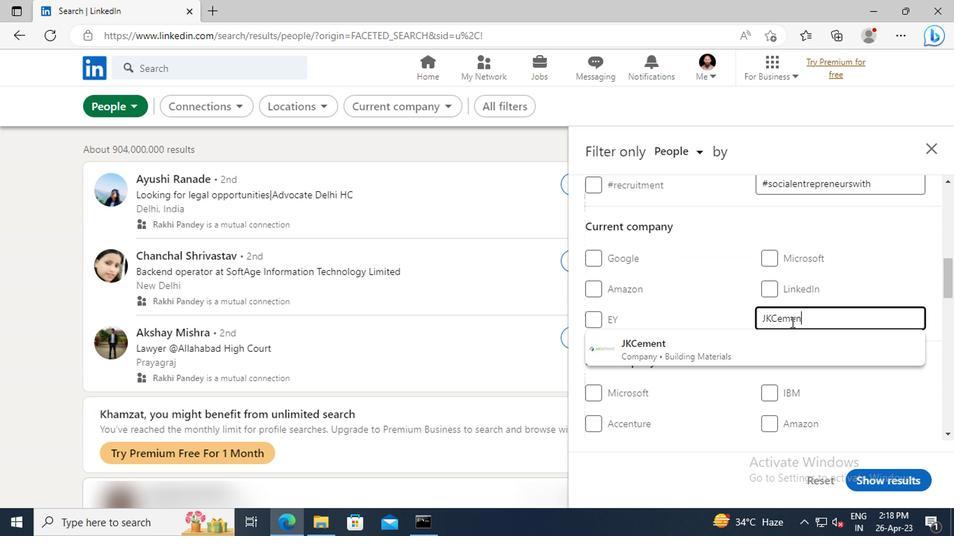 
Action: Mouse scrolled (788, 324) with delta (0, 0)
Screenshot: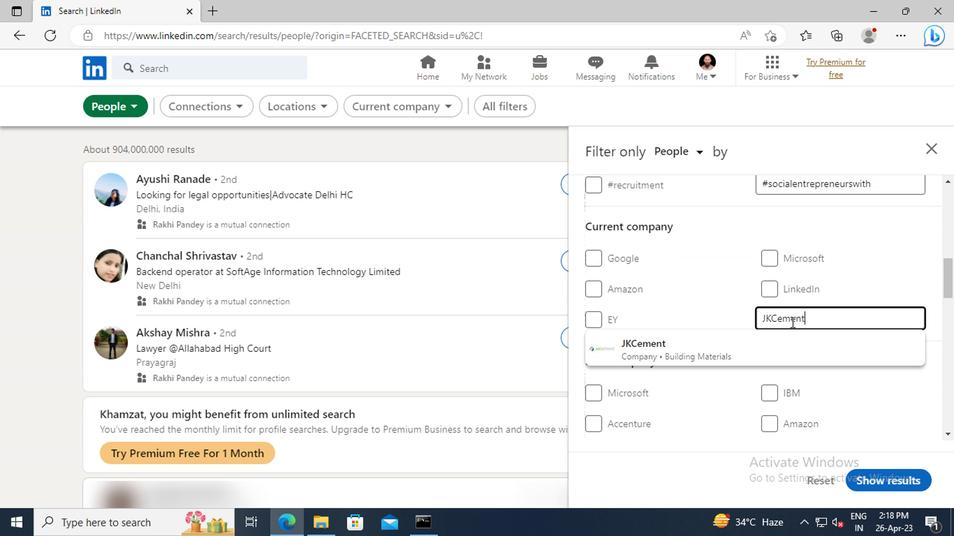 
Action: Mouse moved to (734, 384)
Screenshot: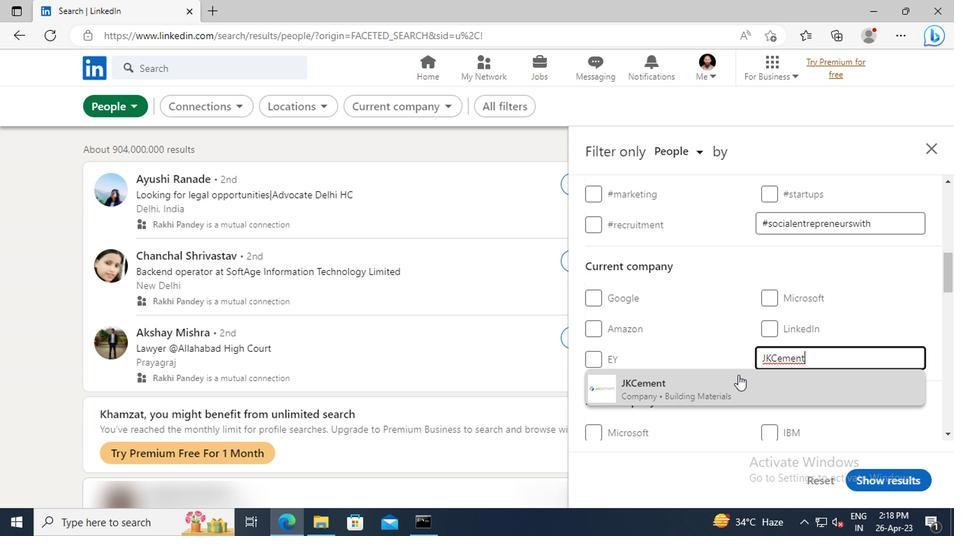 
Action: Mouse pressed left at (734, 384)
Screenshot: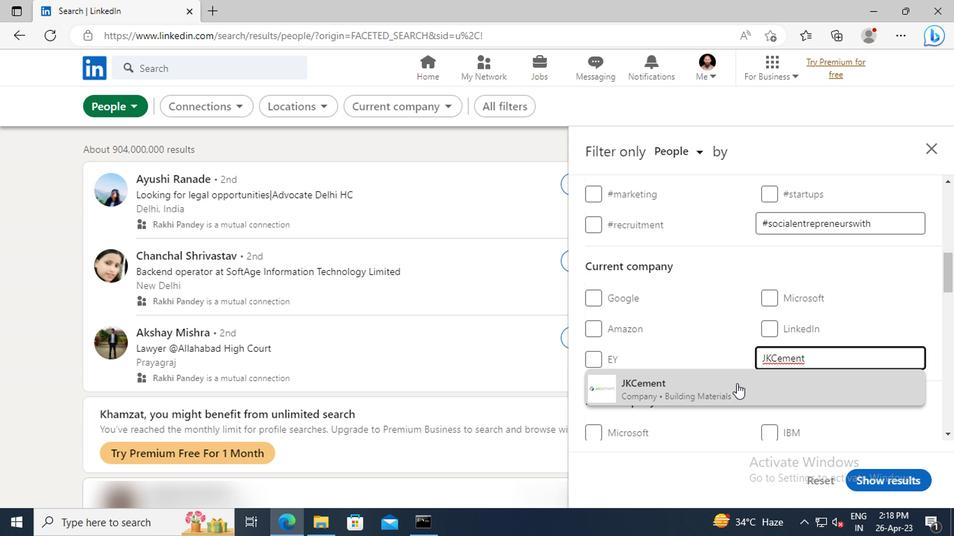
Action: Mouse moved to (757, 279)
Screenshot: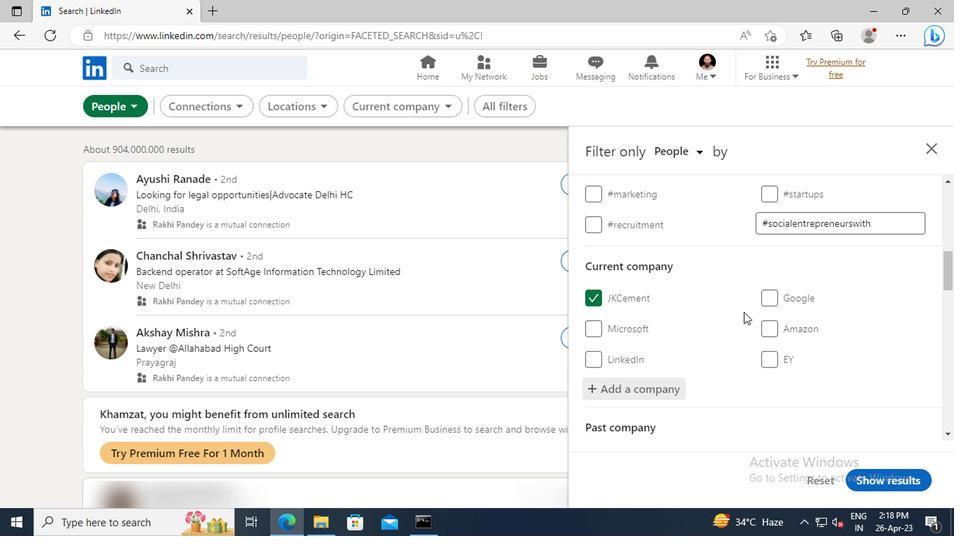 
Action: Mouse scrolled (757, 278) with delta (0, 0)
Screenshot: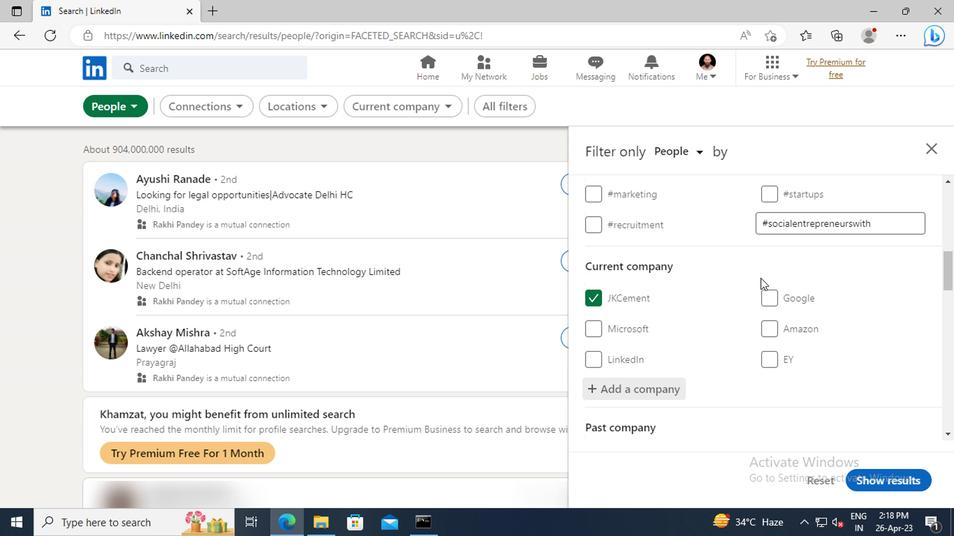 
Action: Mouse scrolled (757, 278) with delta (0, 0)
Screenshot: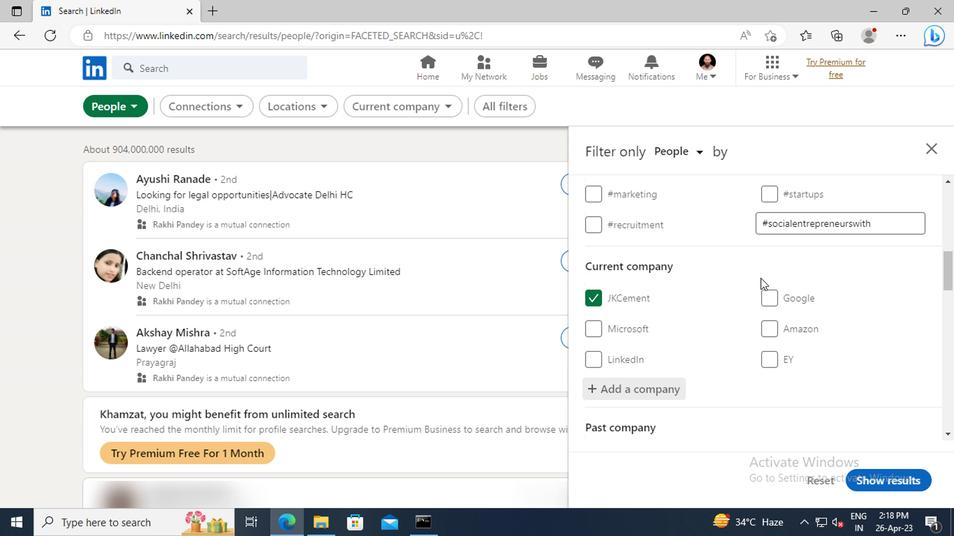 
Action: Mouse scrolled (757, 278) with delta (0, 0)
Screenshot: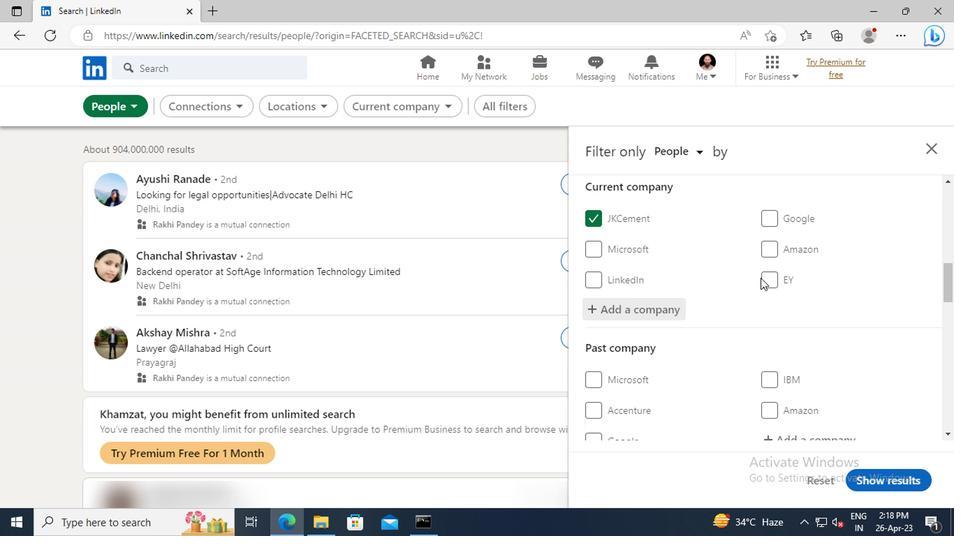 
Action: Mouse scrolled (757, 278) with delta (0, 0)
Screenshot: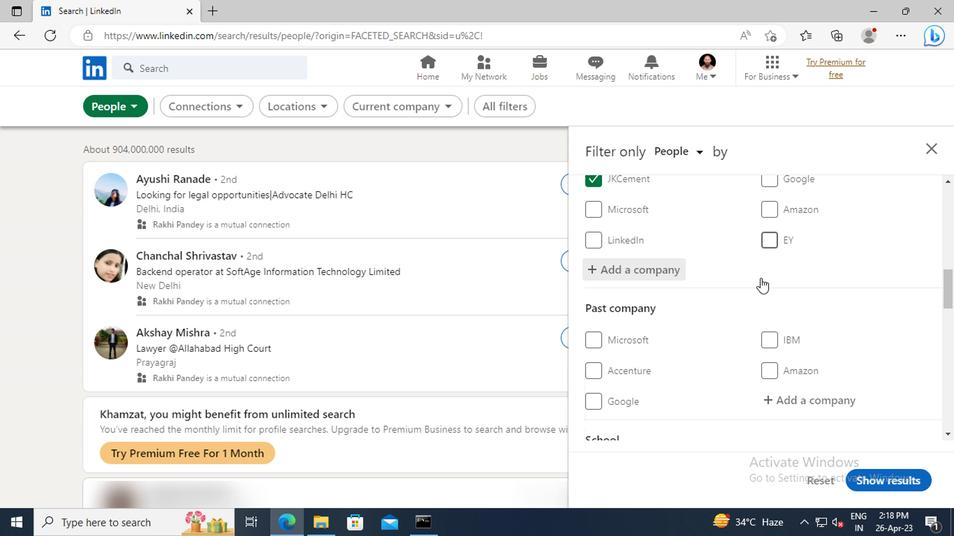 
Action: Mouse scrolled (757, 278) with delta (0, 0)
Screenshot: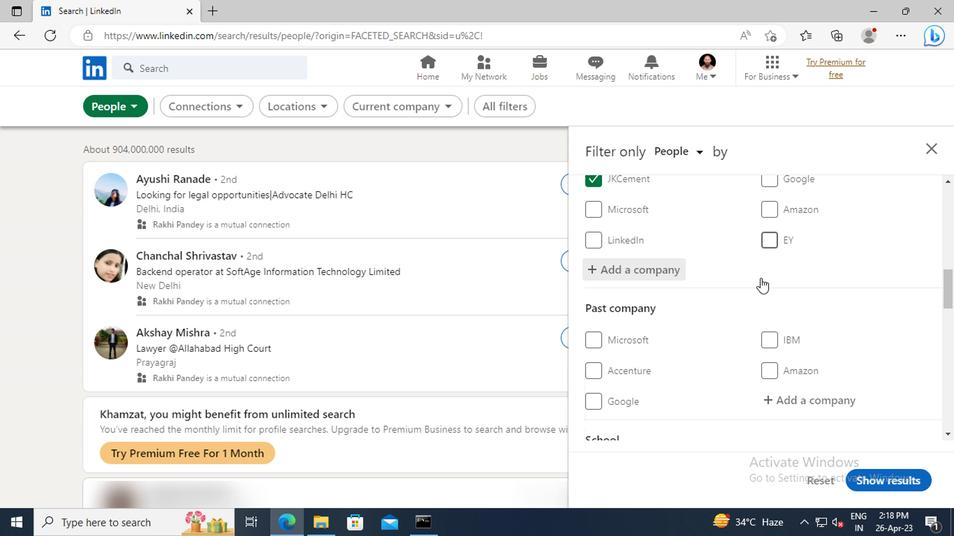 
Action: Mouse scrolled (757, 278) with delta (0, 0)
Screenshot: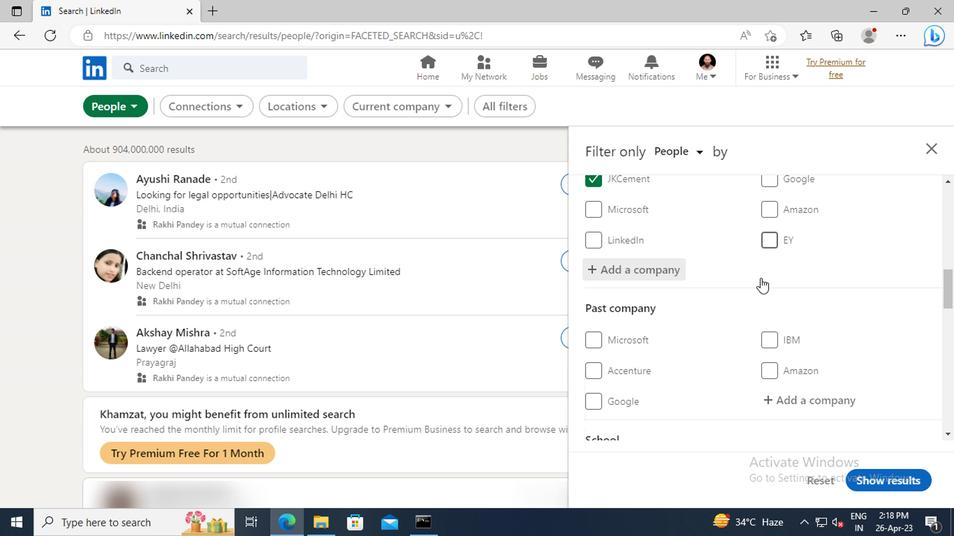 
Action: Mouse scrolled (757, 278) with delta (0, 0)
Screenshot: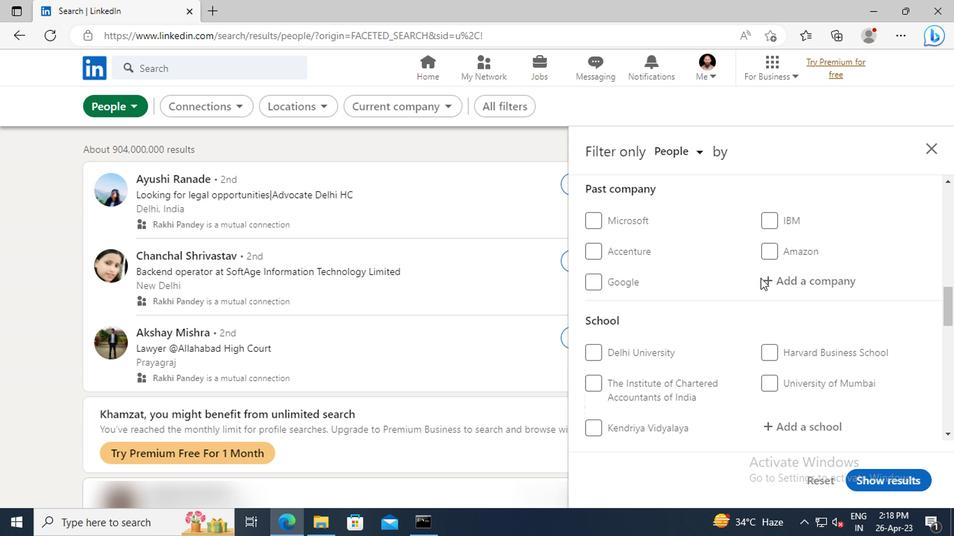 
Action: Mouse scrolled (757, 278) with delta (0, 0)
Screenshot: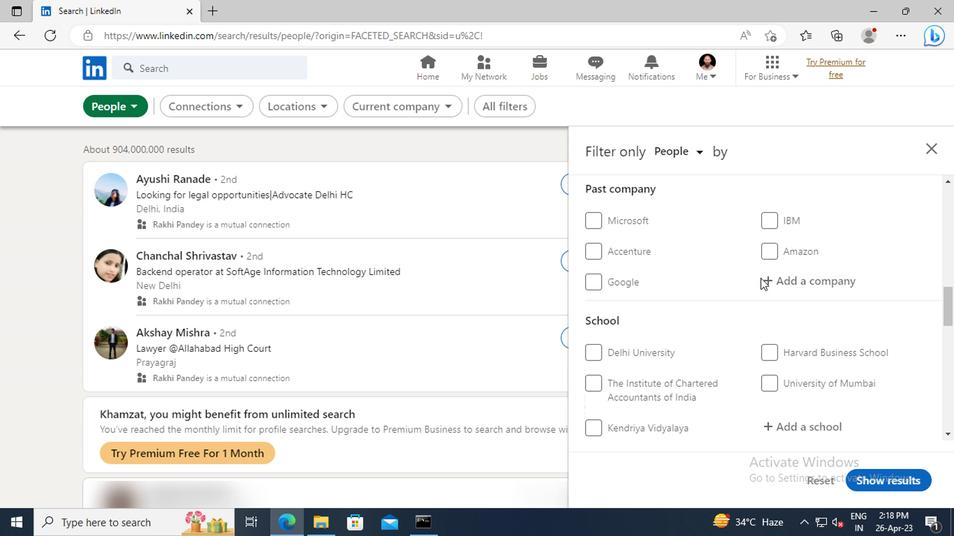 
Action: Mouse scrolled (757, 278) with delta (0, 0)
Screenshot: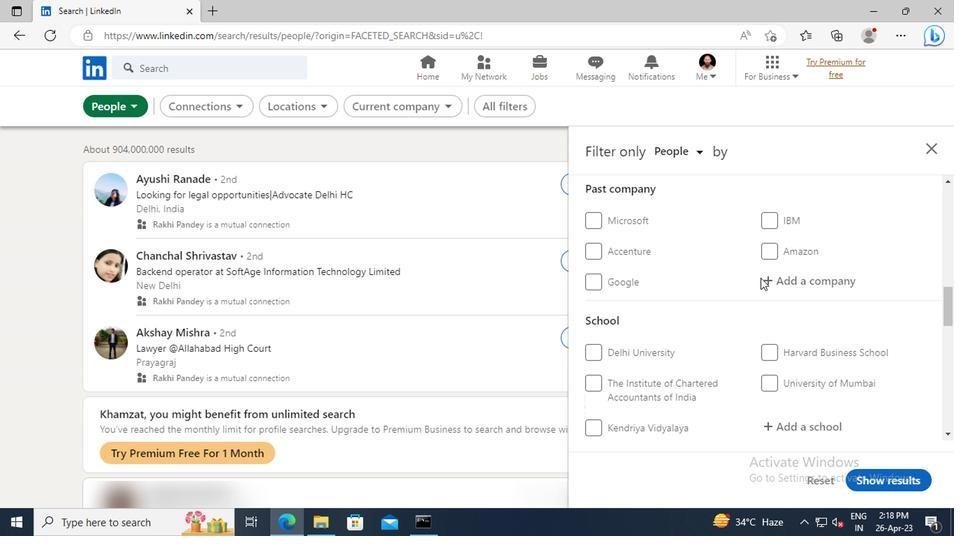 
Action: Mouse moved to (779, 305)
Screenshot: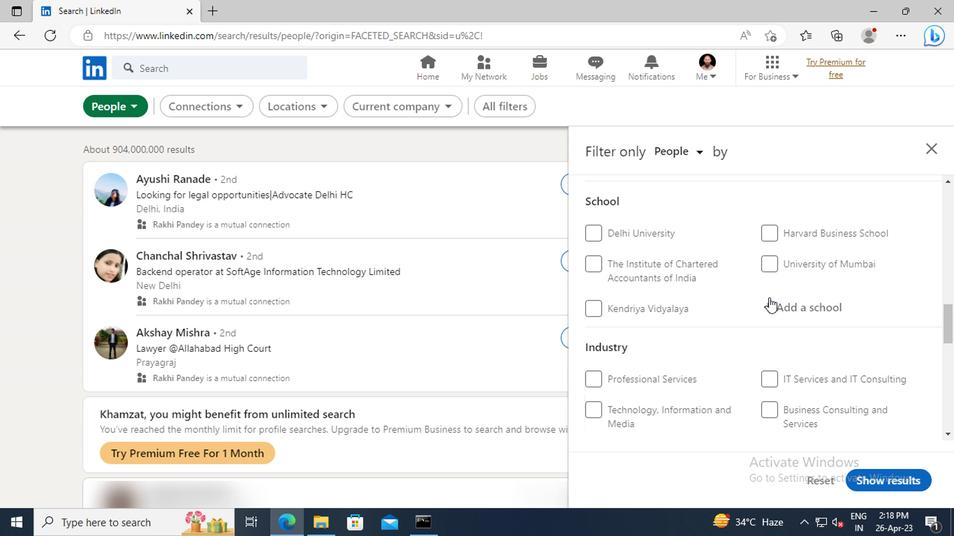 
Action: Mouse pressed left at (779, 305)
Screenshot: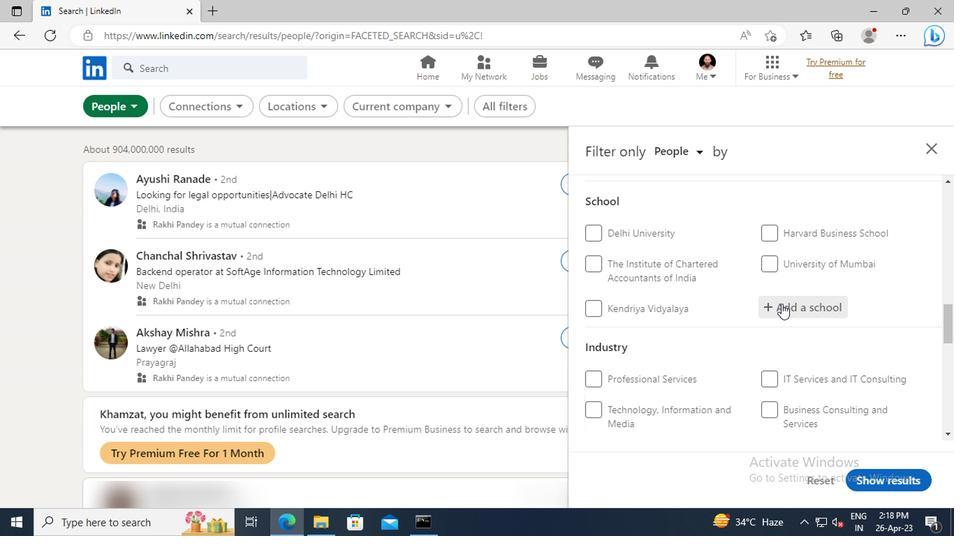 
Action: Key pressed <Key.shift>CENTER<Key.space>FOR<Key.space><Key.shift>MANAGEMENT<Key.space><Key.shift>STUDIES<Key.shift>(<Key.shift>CMS)
Screenshot: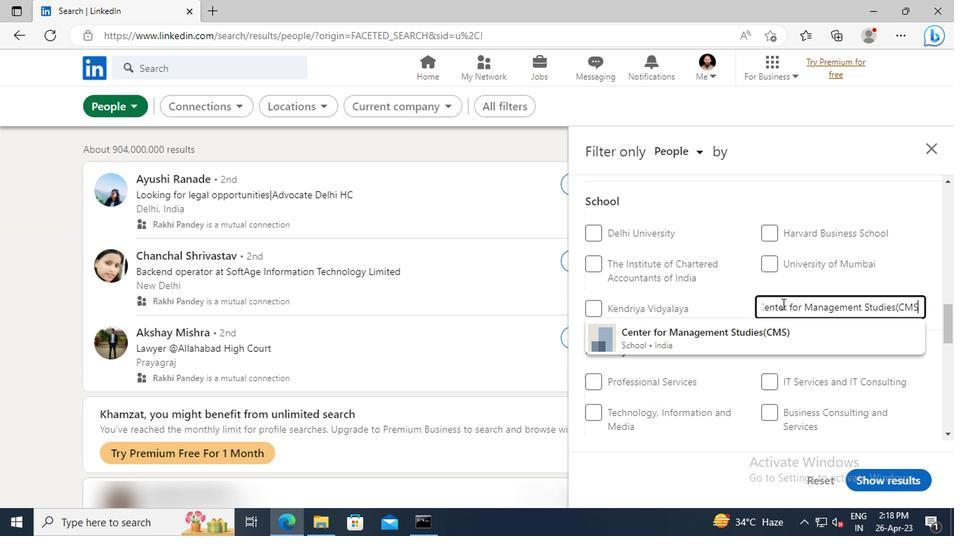 
Action: Mouse moved to (778, 340)
Screenshot: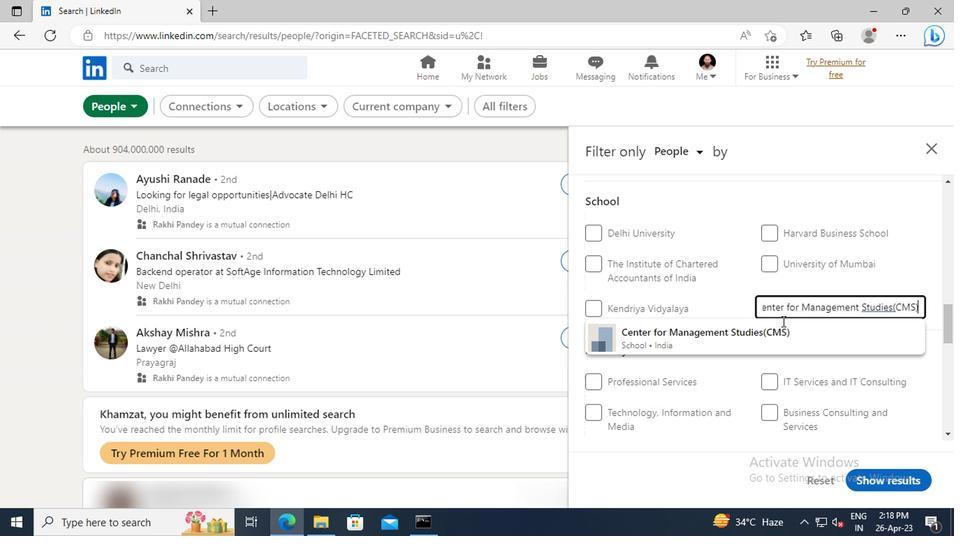 
Action: Mouse pressed left at (778, 340)
Screenshot: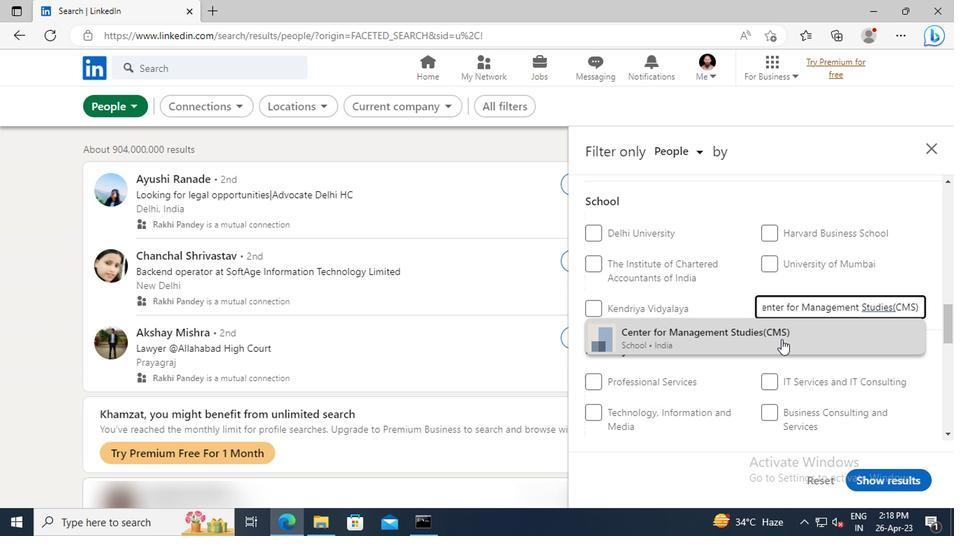 
Action: Mouse moved to (766, 240)
Screenshot: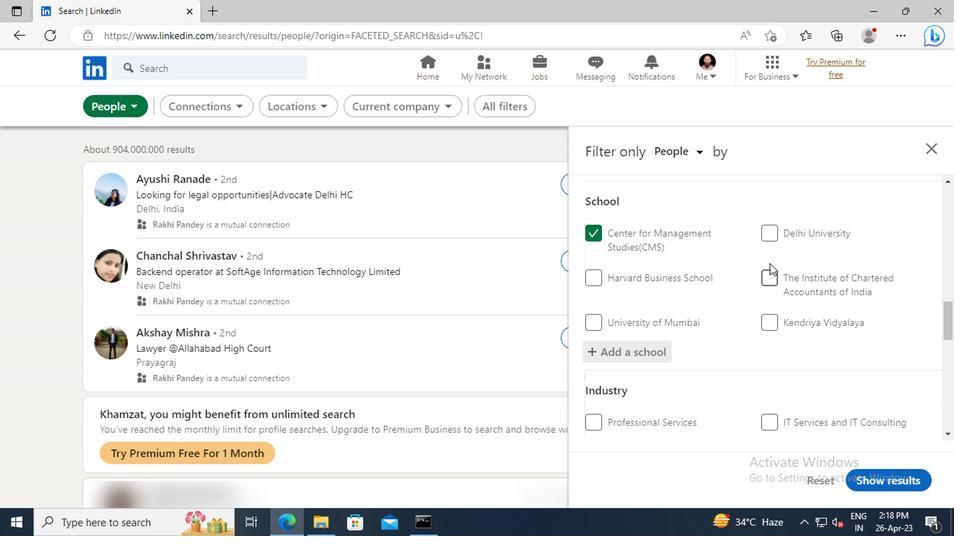 
Action: Mouse scrolled (766, 239) with delta (0, 0)
Screenshot: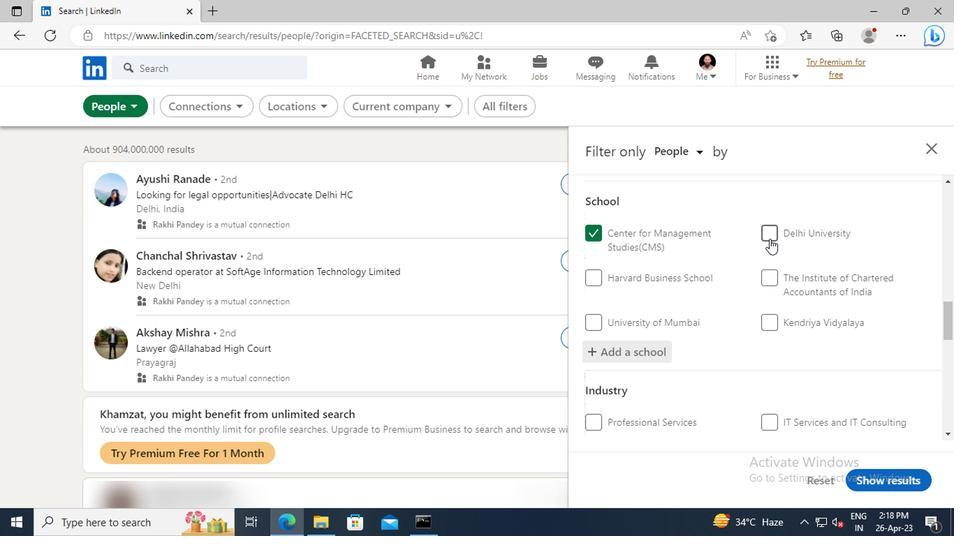 
Action: Mouse scrolled (766, 239) with delta (0, 0)
Screenshot: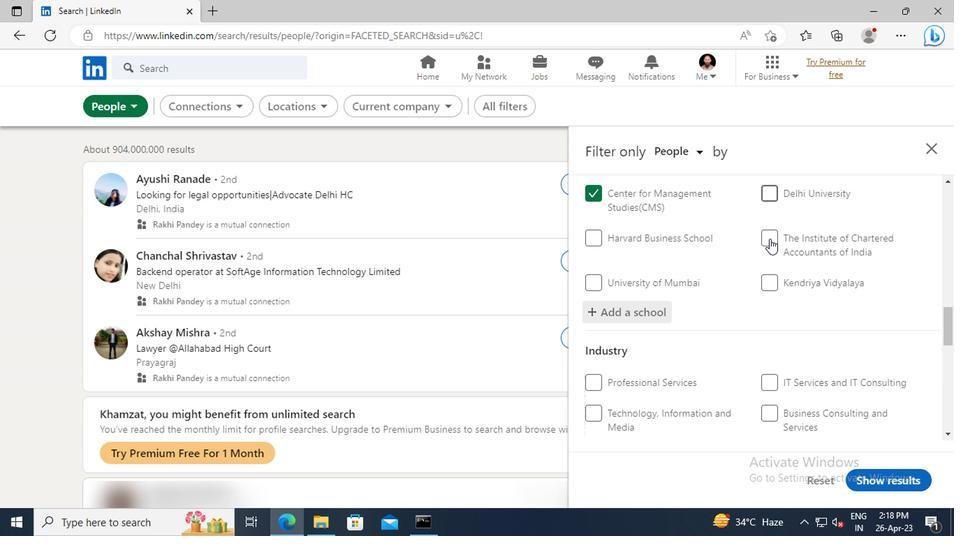 
Action: Mouse scrolled (766, 239) with delta (0, 0)
Screenshot: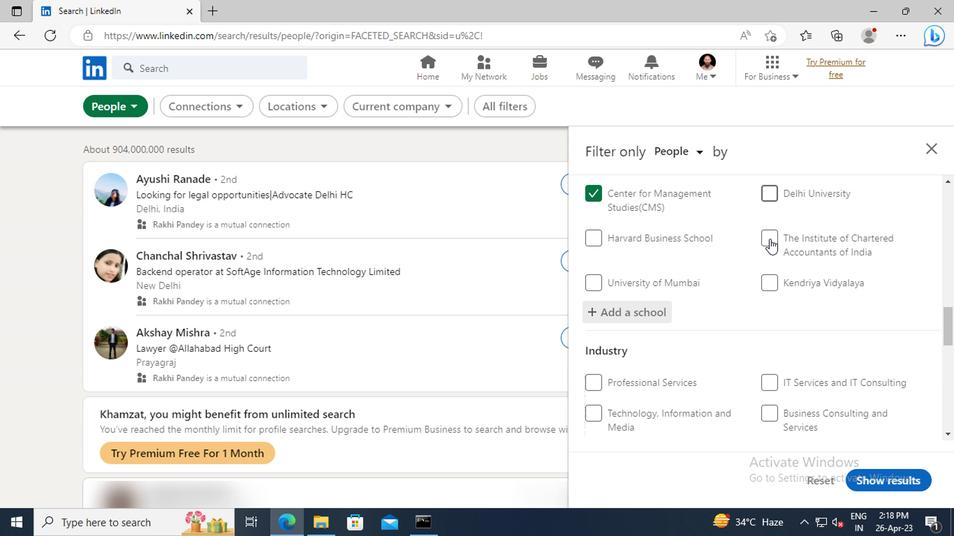 
Action: Mouse scrolled (766, 239) with delta (0, 0)
Screenshot: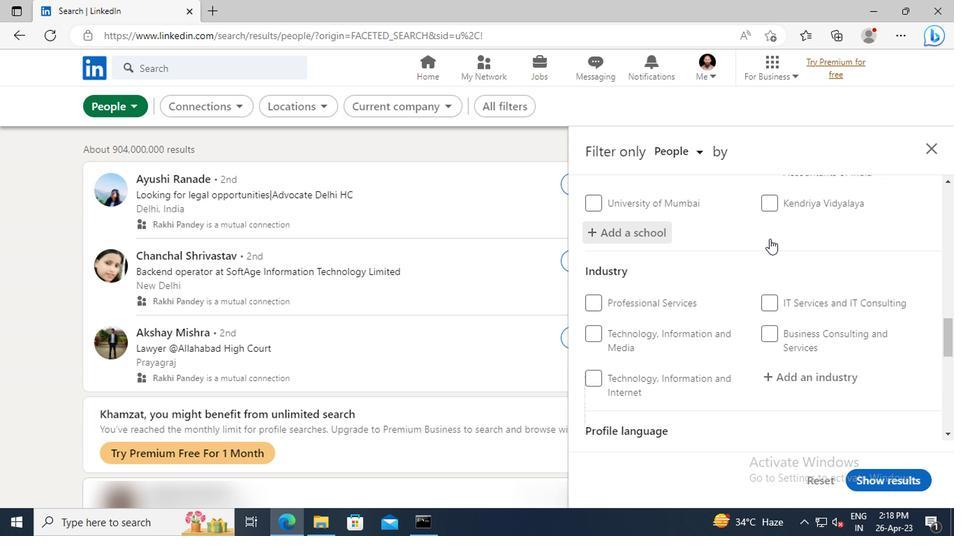 
Action: Mouse scrolled (766, 239) with delta (0, 0)
Screenshot: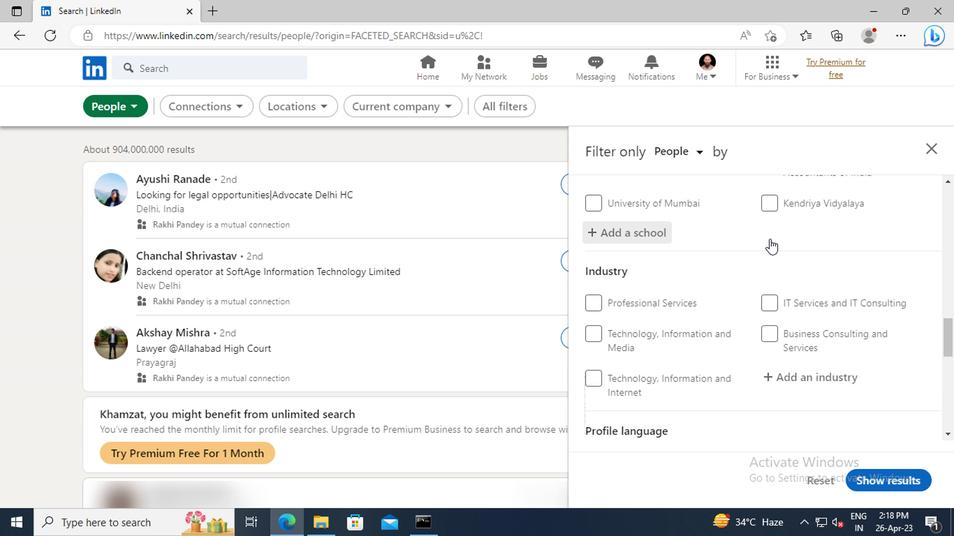 
Action: Mouse moved to (782, 294)
Screenshot: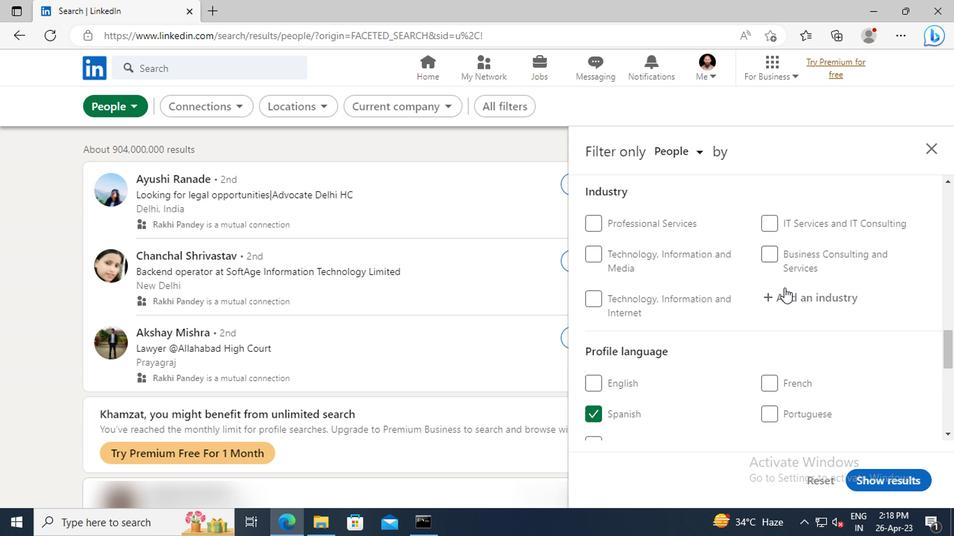 
Action: Mouse pressed left at (782, 294)
Screenshot: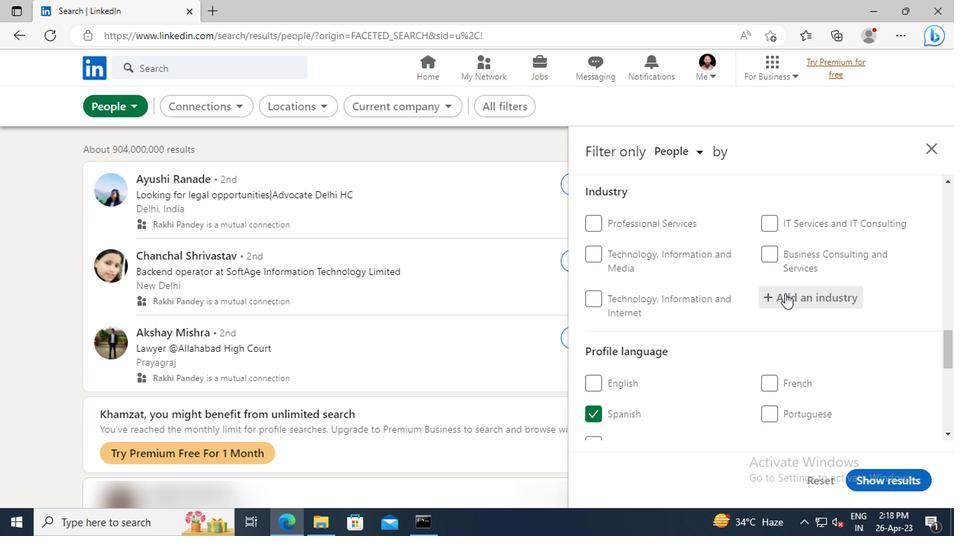 
Action: Key pressed <Key.shift>NURSING<Key.space><Key.shift>HOMES<Key.space>AND<Key.space><Key.shift>RESIDENTIAL<Key.space><Key.shift>CARE<Key.space><Key.shift>FACILITIES
Screenshot: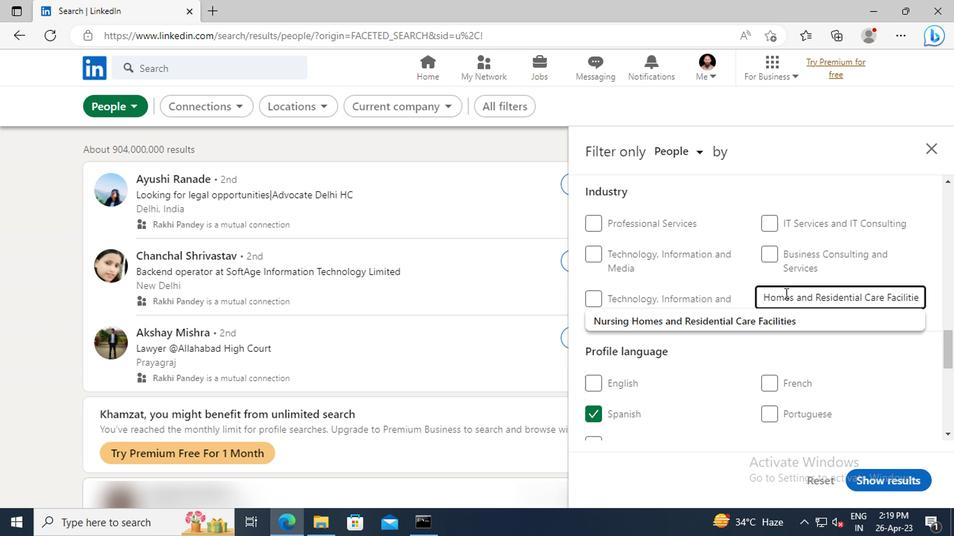 
Action: Mouse moved to (776, 324)
Screenshot: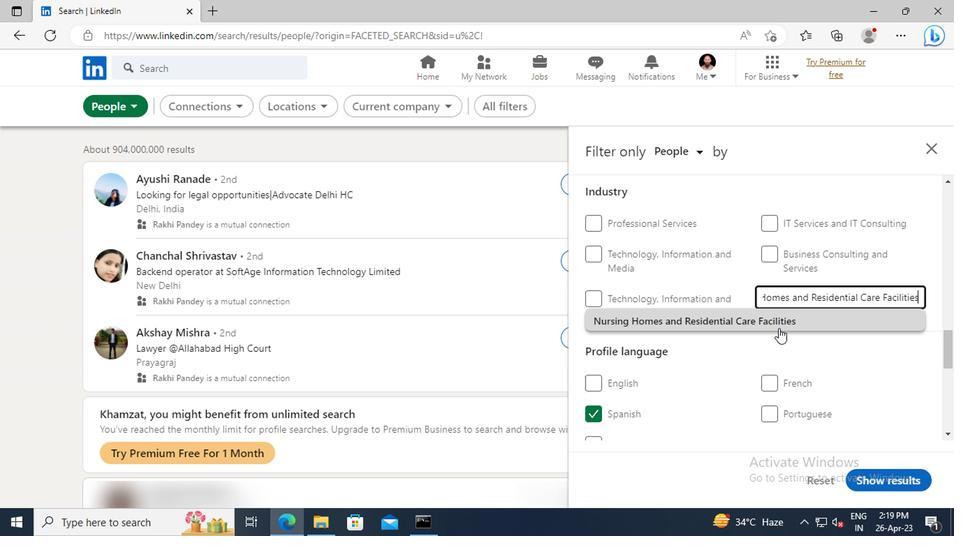
Action: Mouse pressed left at (776, 324)
Screenshot: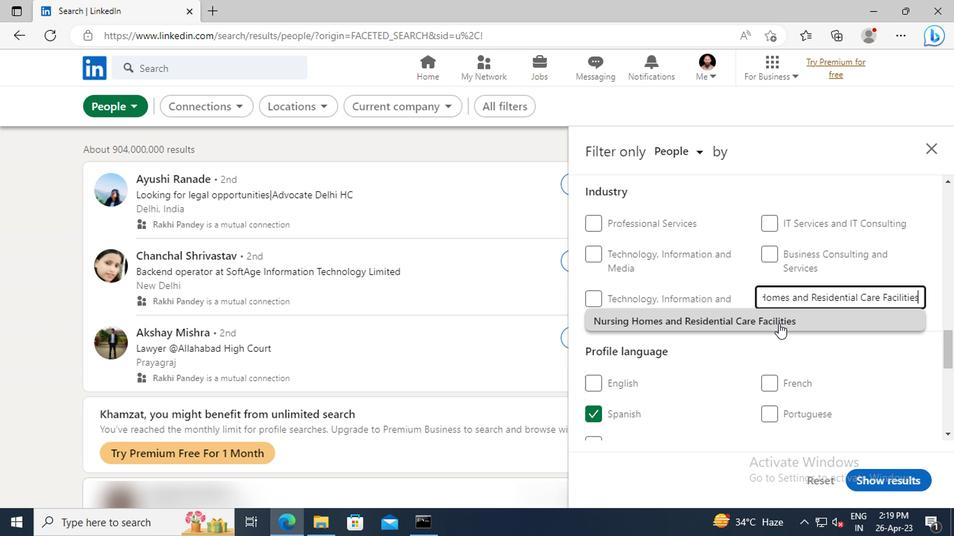 
Action: Mouse moved to (766, 298)
Screenshot: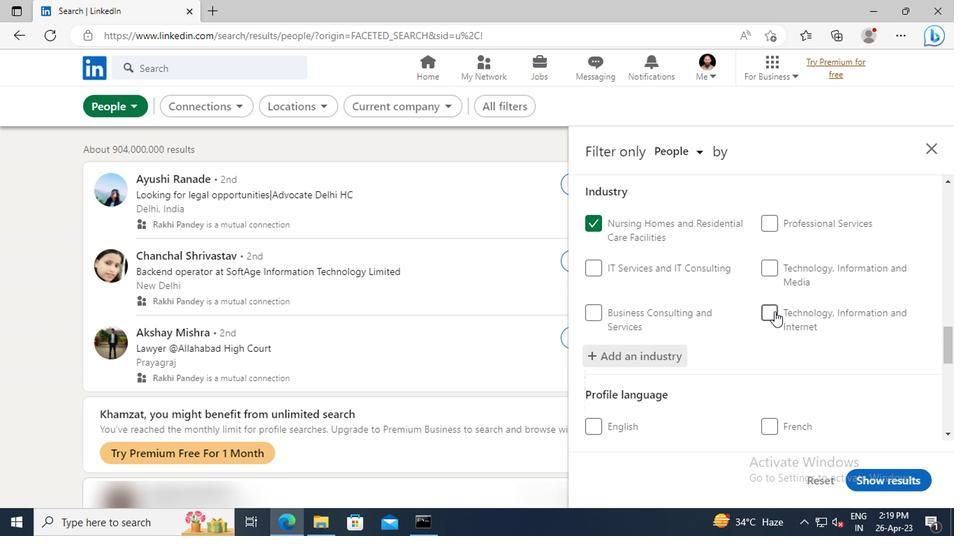 
Action: Mouse scrolled (766, 298) with delta (0, 0)
Screenshot: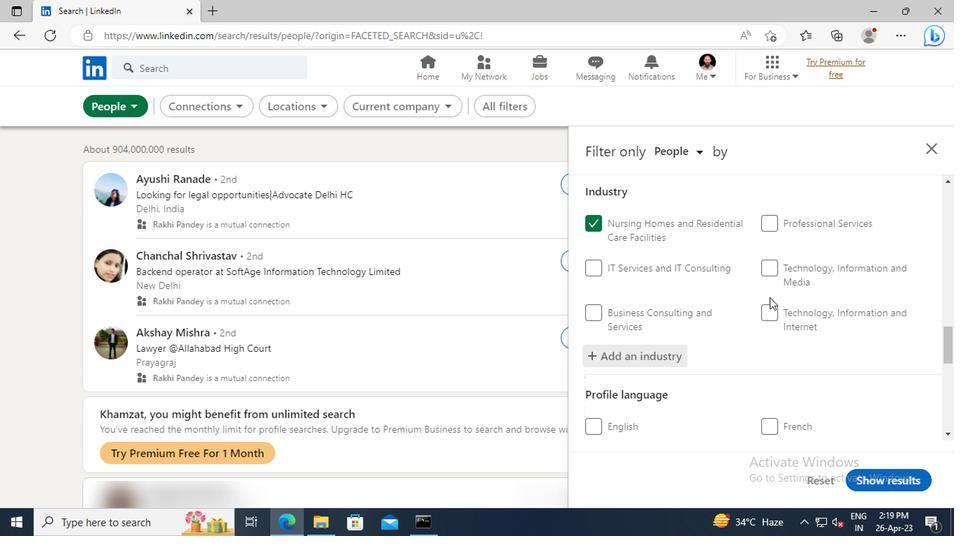
Action: Mouse scrolled (766, 298) with delta (0, 0)
Screenshot: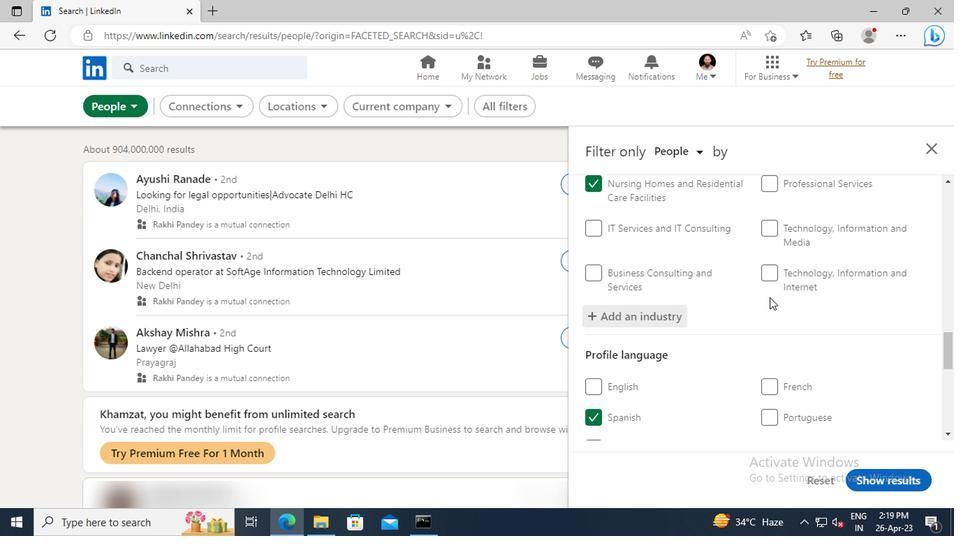 
Action: Mouse scrolled (766, 298) with delta (0, 0)
Screenshot: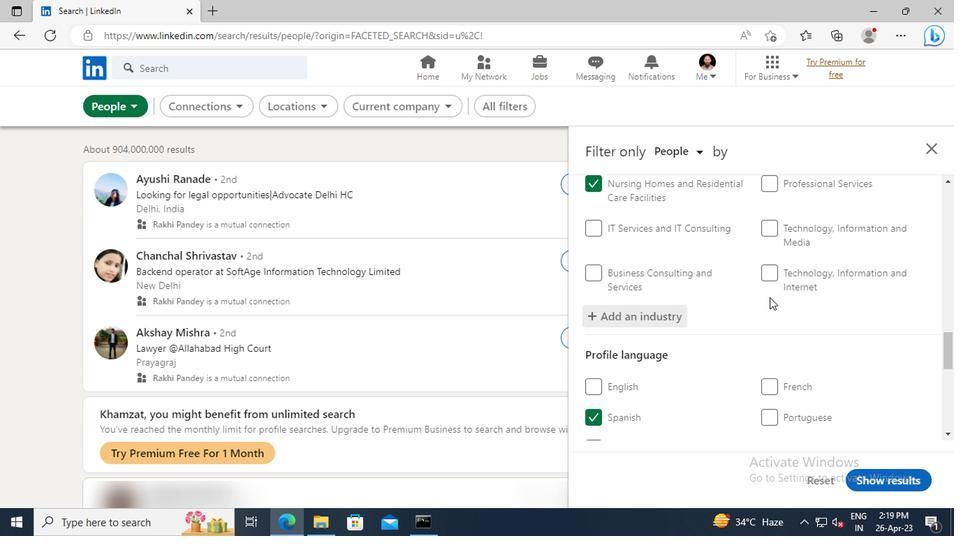 
Action: Mouse scrolled (766, 298) with delta (0, 0)
Screenshot: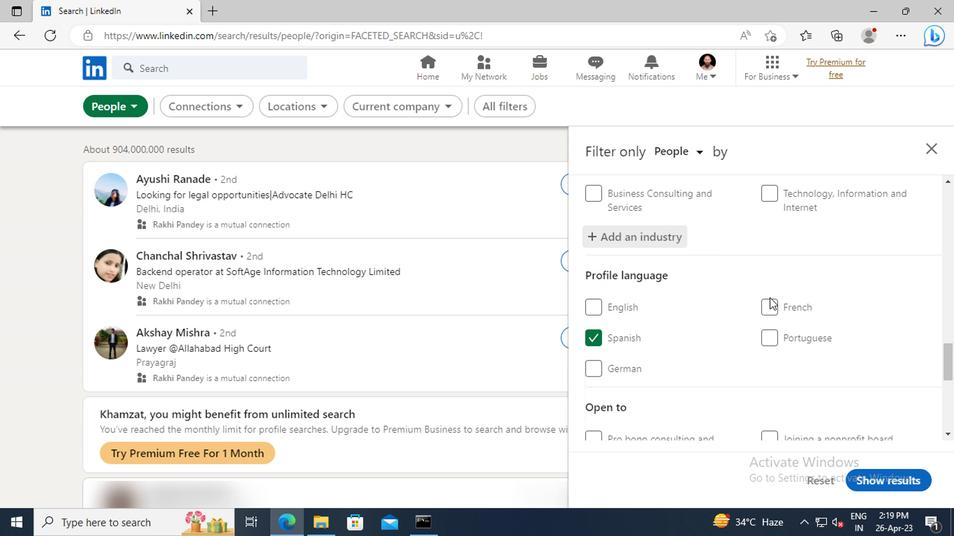 
Action: Mouse scrolled (766, 298) with delta (0, 0)
Screenshot: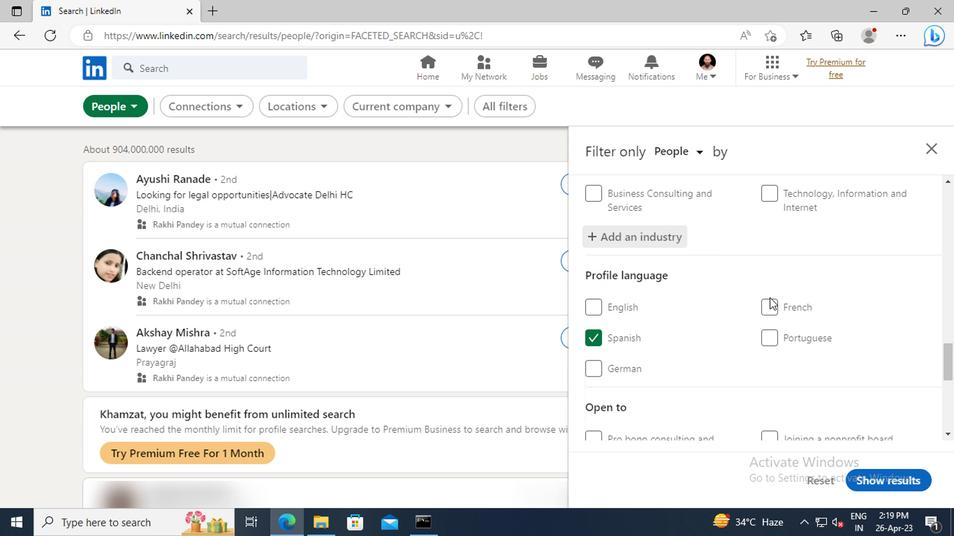 
Action: Mouse scrolled (766, 298) with delta (0, 0)
Screenshot: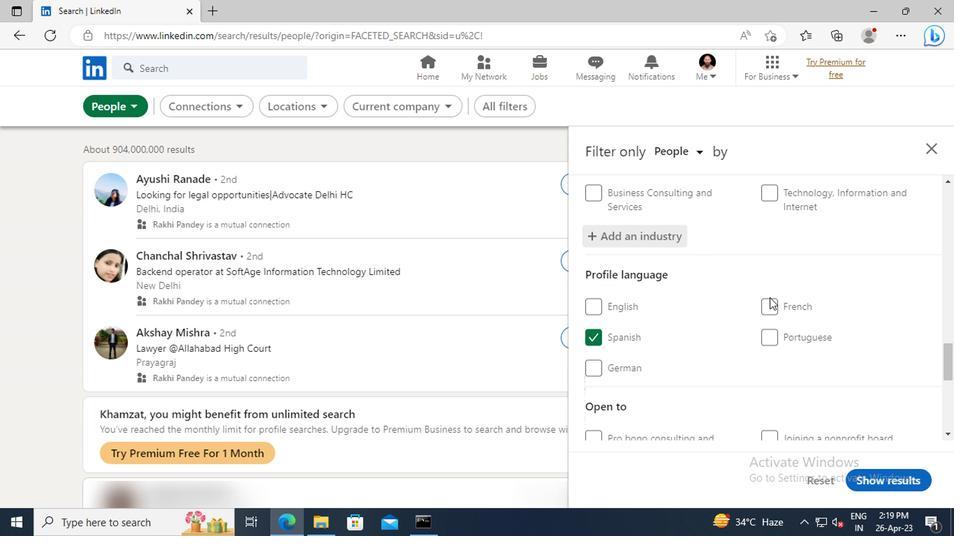 
Action: Mouse scrolled (766, 298) with delta (0, 0)
Screenshot: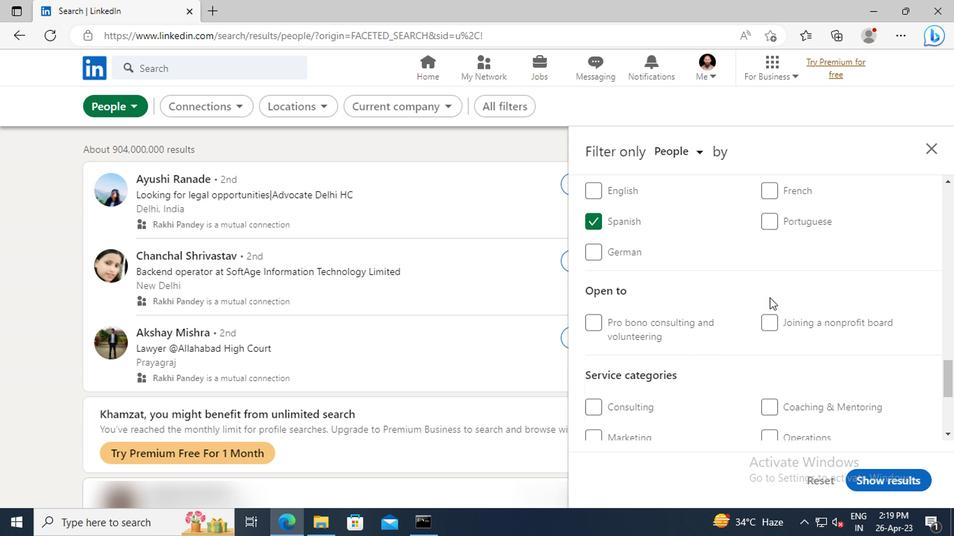 
Action: Mouse scrolled (766, 298) with delta (0, 0)
Screenshot: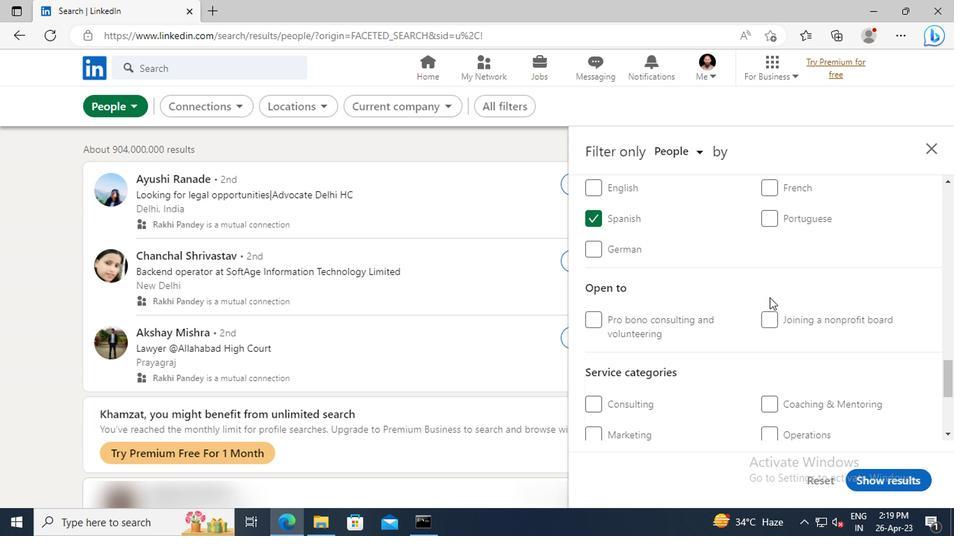 
Action: Mouse scrolled (766, 298) with delta (0, 0)
Screenshot: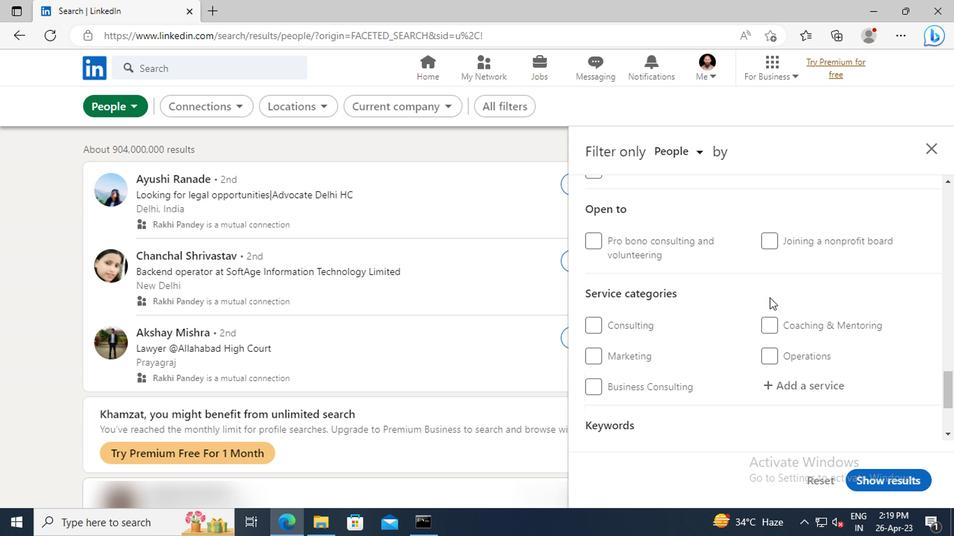 
Action: Mouse scrolled (766, 298) with delta (0, 0)
Screenshot: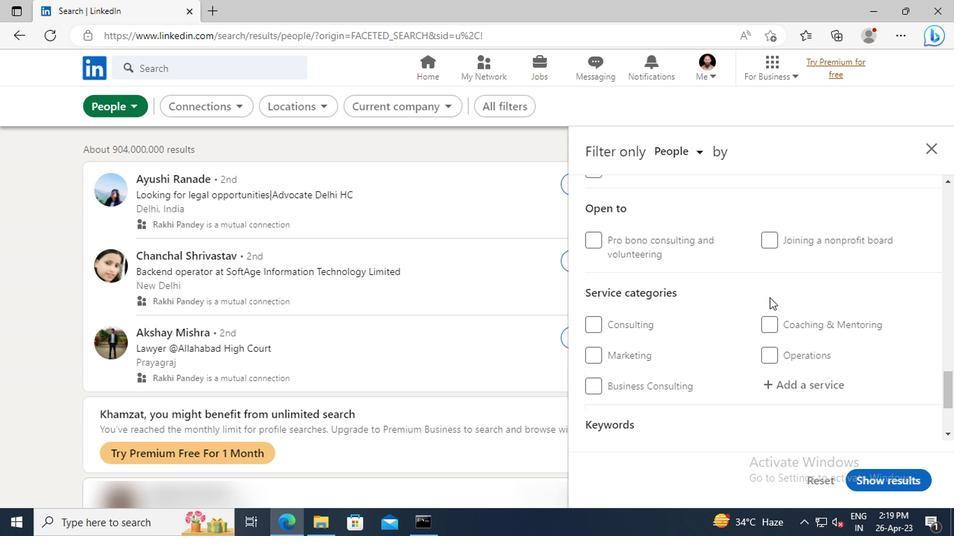 
Action: Mouse moved to (787, 308)
Screenshot: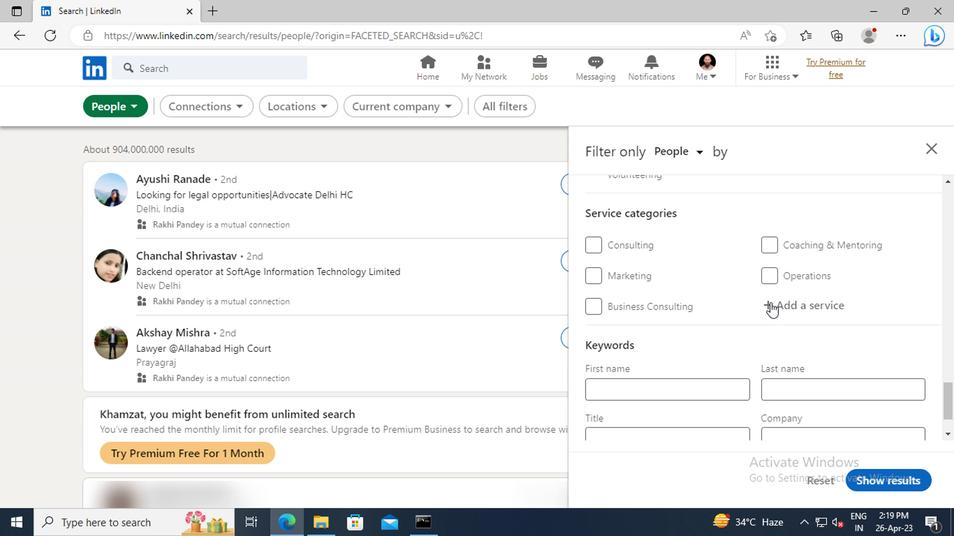 
Action: Mouse pressed left at (787, 308)
Screenshot: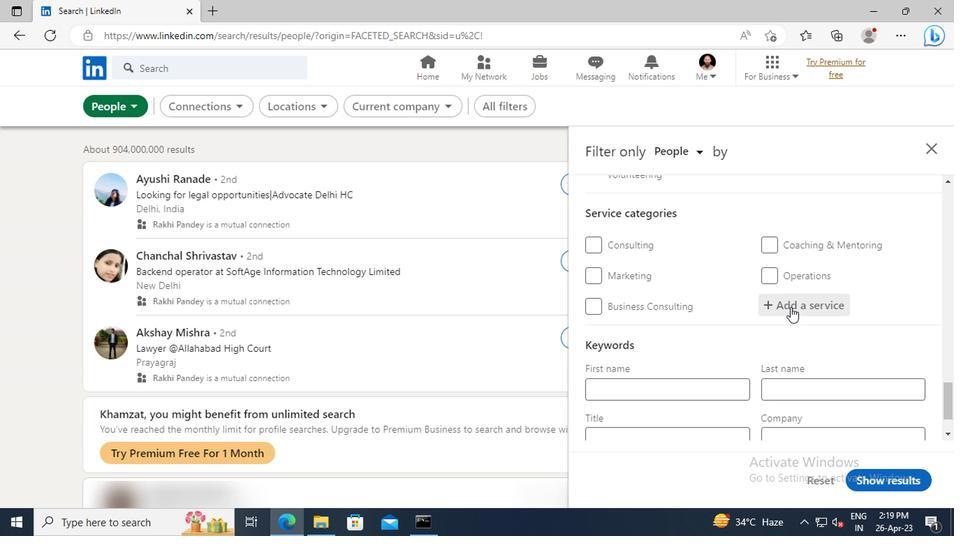 
Action: Key pressed <Key.shift>REAL<Key.space><Key.shift>ESTATE
Screenshot: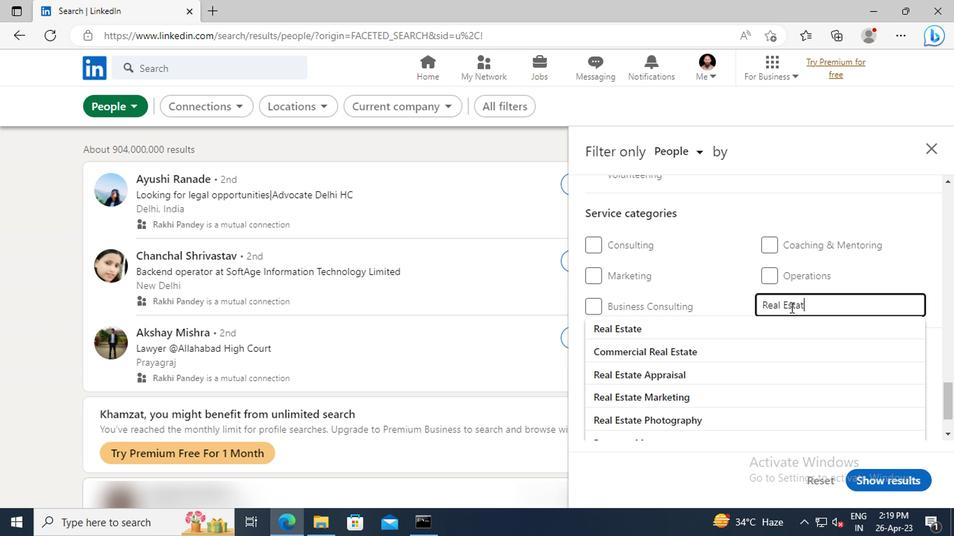 
Action: Mouse moved to (764, 324)
Screenshot: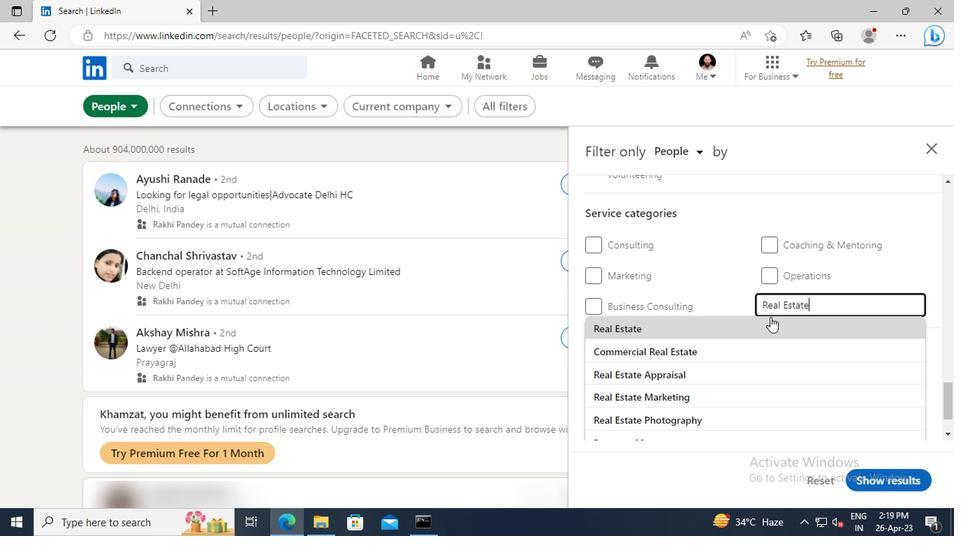 
Action: Mouse pressed left at (764, 324)
Screenshot: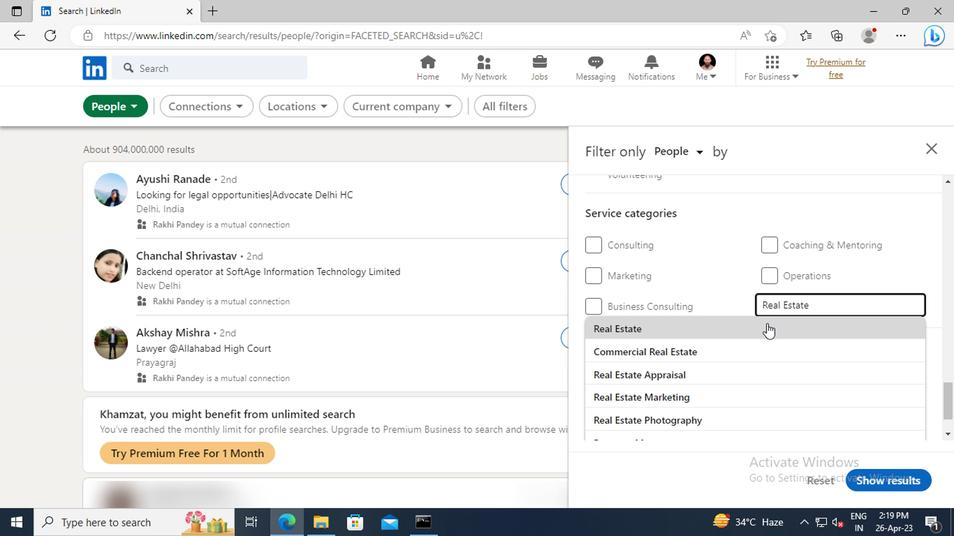 
Action: Mouse moved to (753, 267)
Screenshot: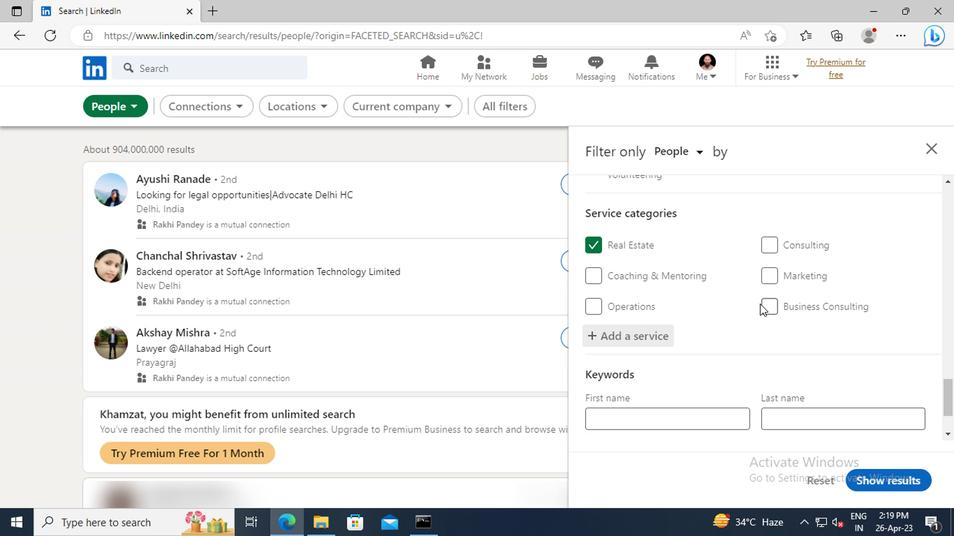 
Action: Mouse scrolled (753, 267) with delta (0, 0)
Screenshot: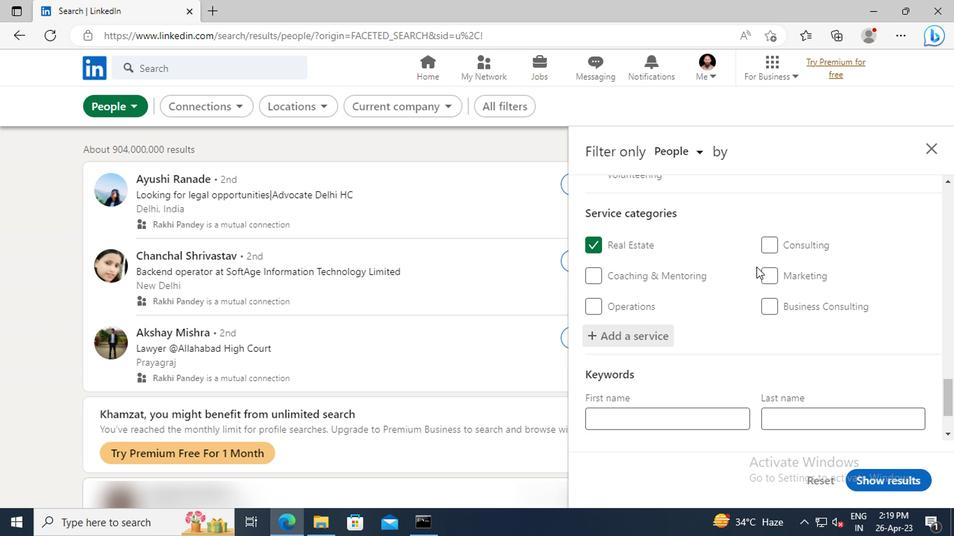 
Action: Mouse scrolled (753, 267) with delta (0, 0)
Screenshot: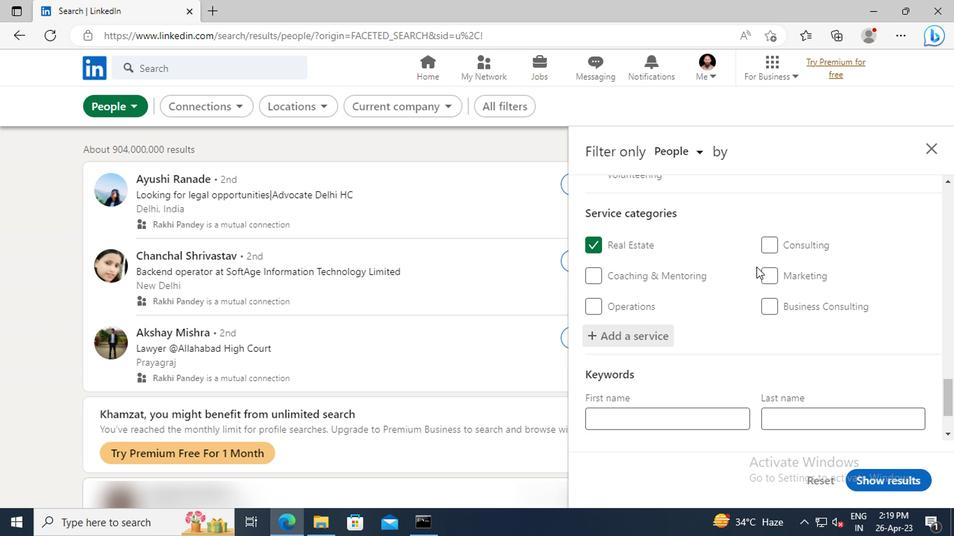 
Action: Mouse scrolled (753, 267) with delta (0, 0)
Screenshot: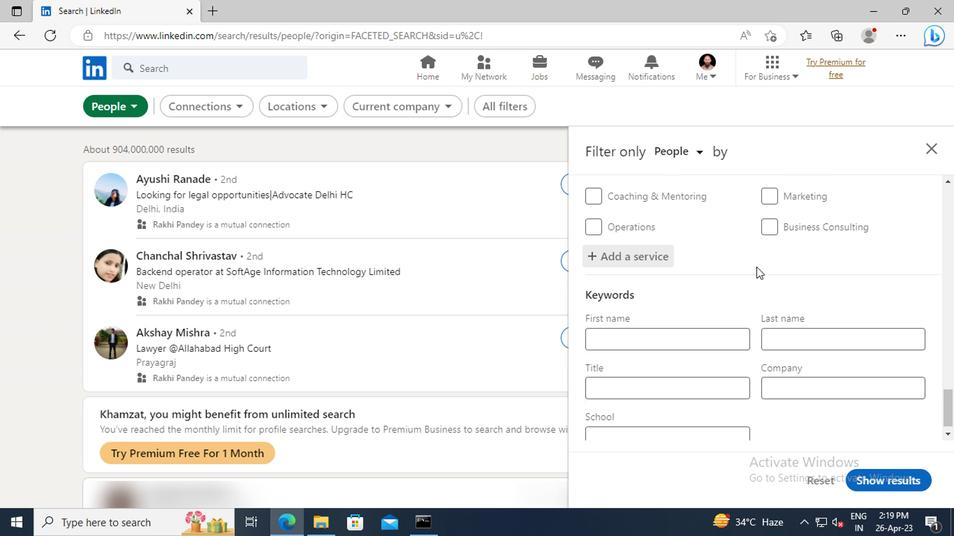 
Action: Mouse scrolled (753, 267) with delta (0, 0)
Screenshot: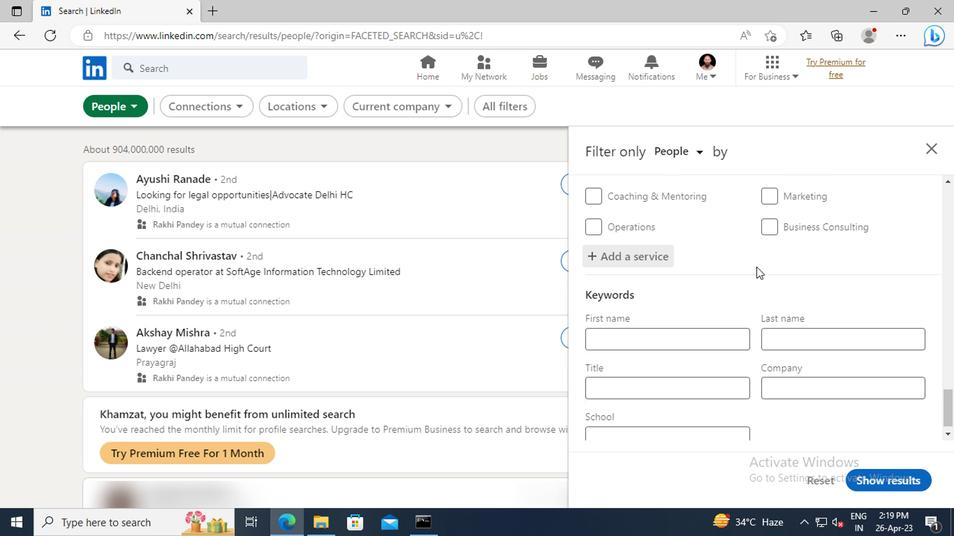 
Action: Mouse moved to (642, 379)
Screenshot: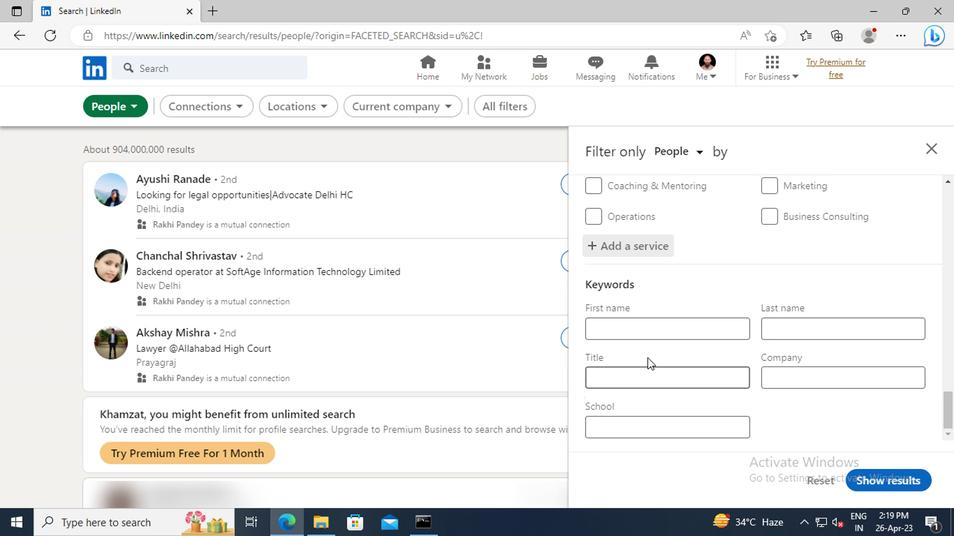 
Action: Mouse pressed left at (642, 379)
Screenshot: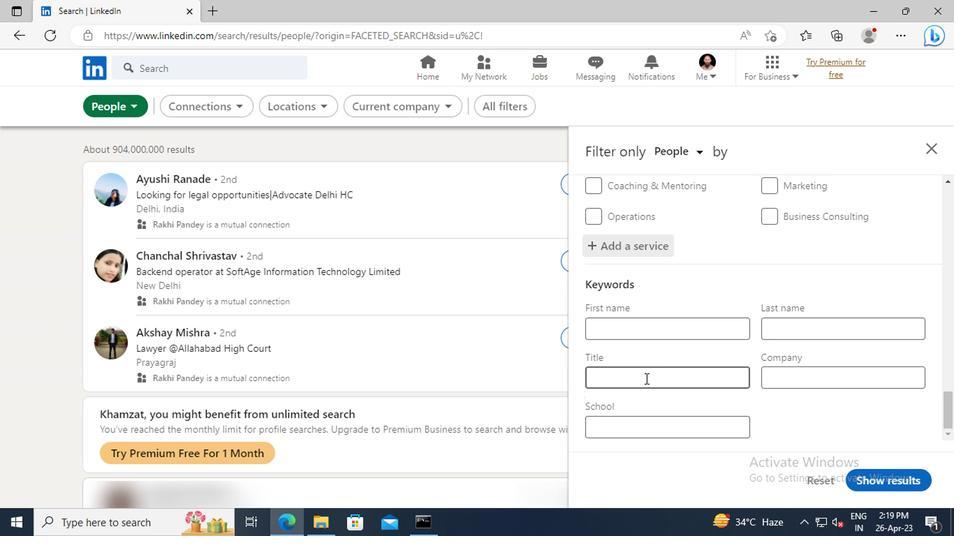 
Action: Key pressed <Key.shift>SOLAR<Key.space><Key.shift>PHOTOVOLTAIC<Key.space><Key.shift>INSTALLER<Key.enter>
Screenshot: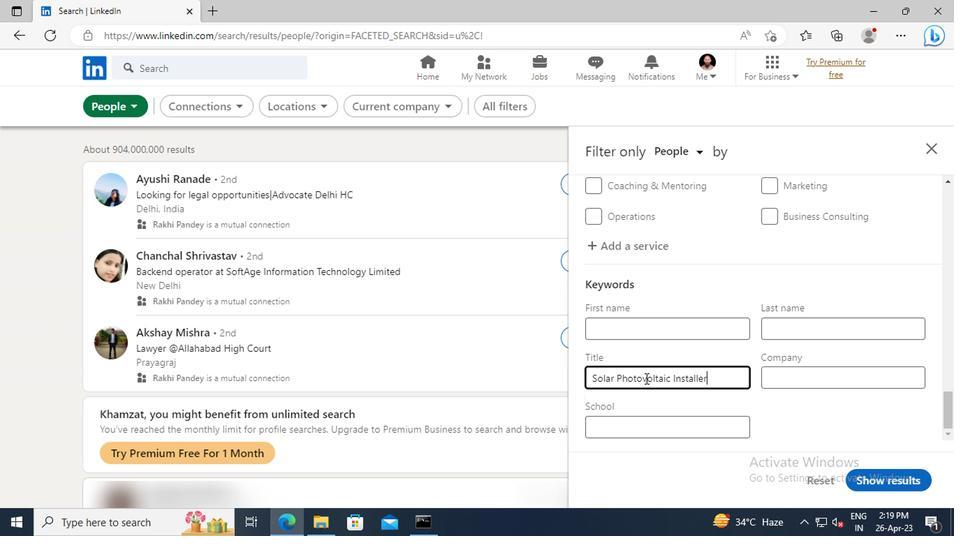 
Action: Mouse moved to (859, 481)
Screenshot: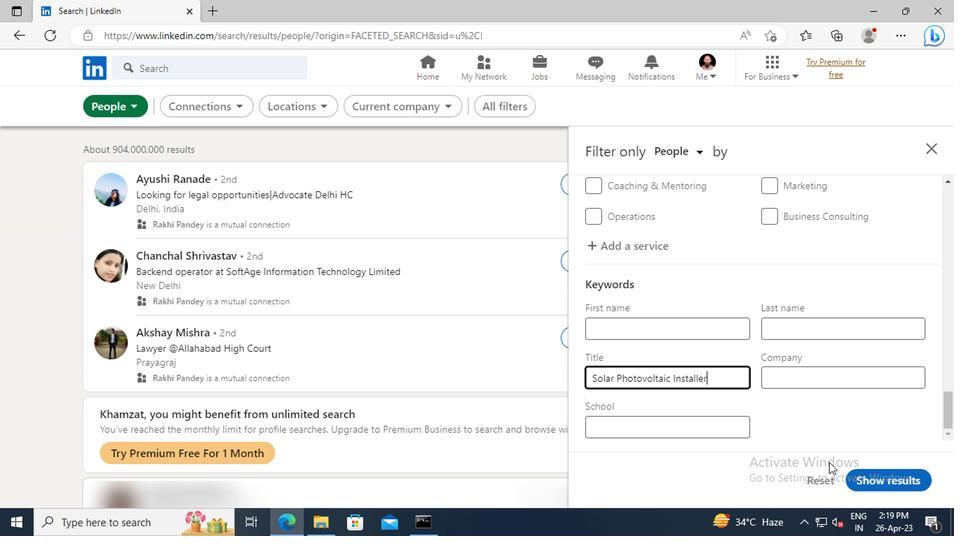 
Action: Mouse pressed left at (859, 481)
Screenshot: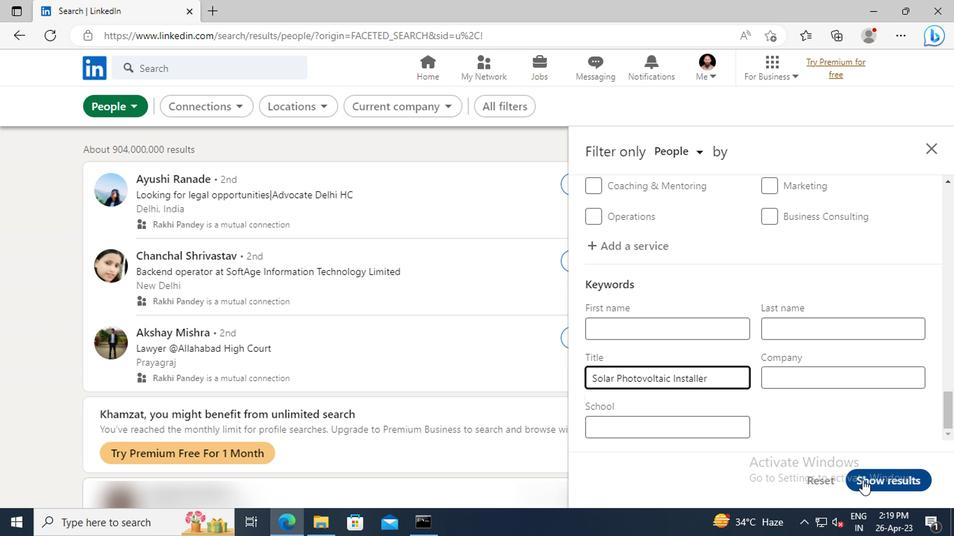 
